 Task: Search one way flight ticket for 2 adults, 4 children and 1 infant on lap in business from Rhinelander: Rhinelander-oneida County Airport to Springfield: Abraham Lincoln Capital Airport on 5-2-2023. Choice of flights is Emirates. Number of bags: 2 carry on bags and 7 checked bags. Price is upto 83000. Outbound departure time preference is 23:30.
Action: Mouse moved to (308, 280)
Screenshot: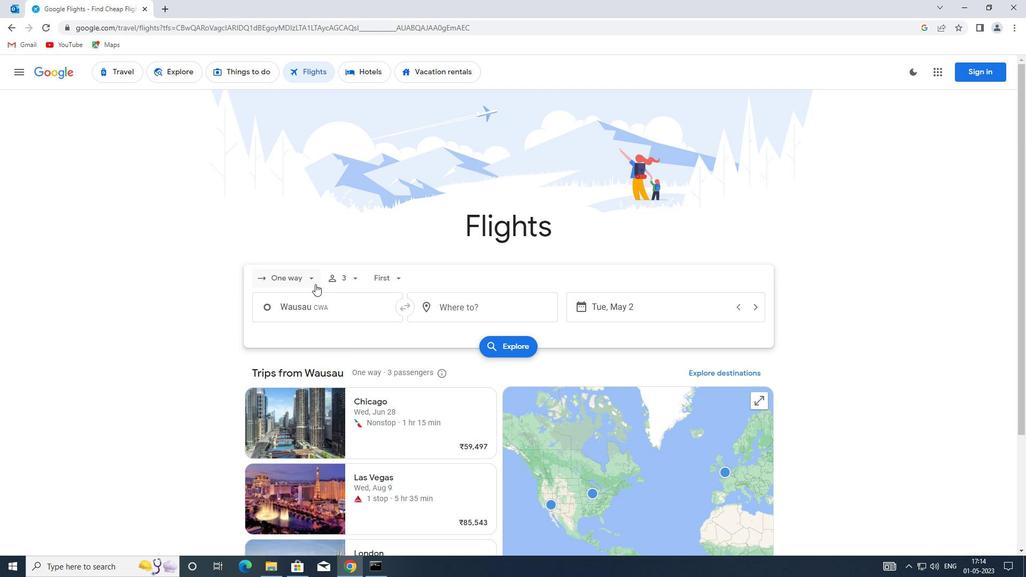 
Action: Mouse pressed left at (308, 280)
Screenshot: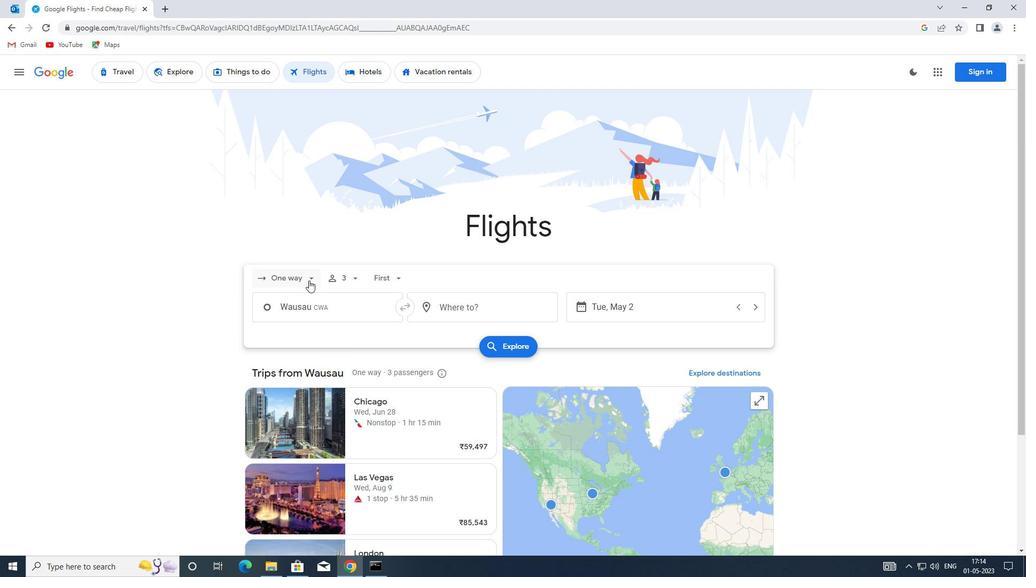 
Action: Mouse moved to (305, 325)
Screenshot: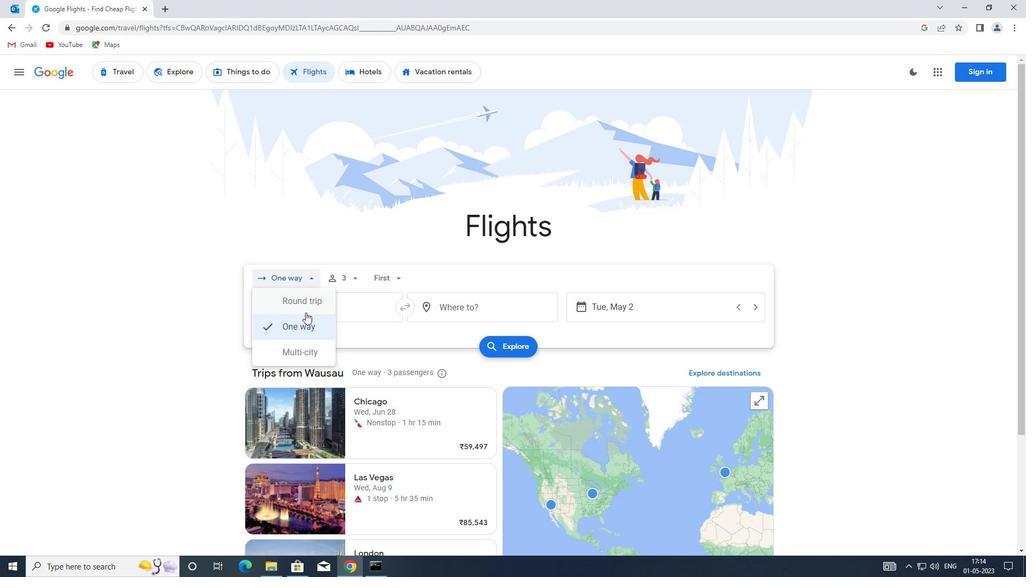 
Action: Mouse pressed left at (305, 325)
Screenshot: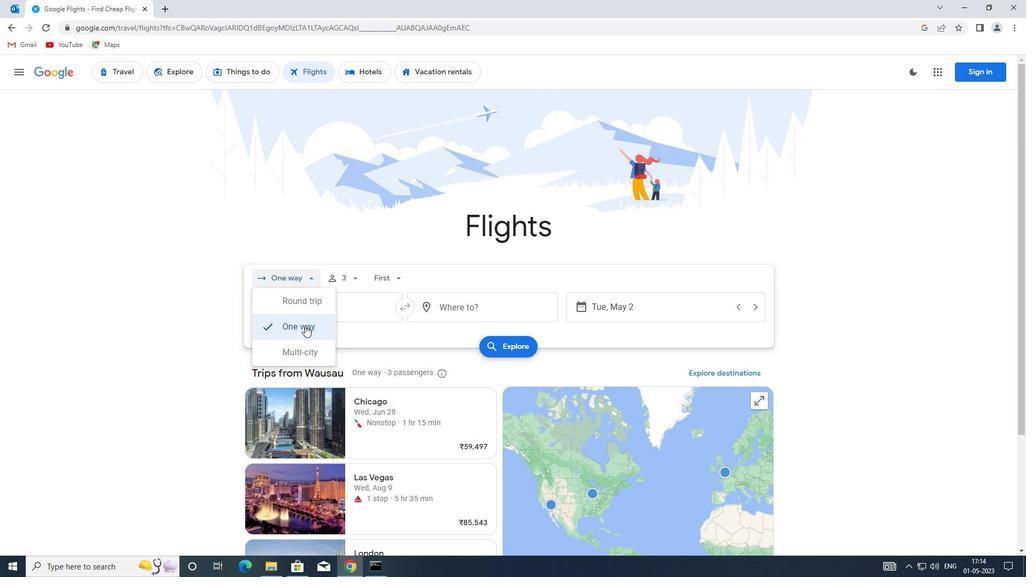 
Action: Mouse moved to (354, 280)
Screenshot: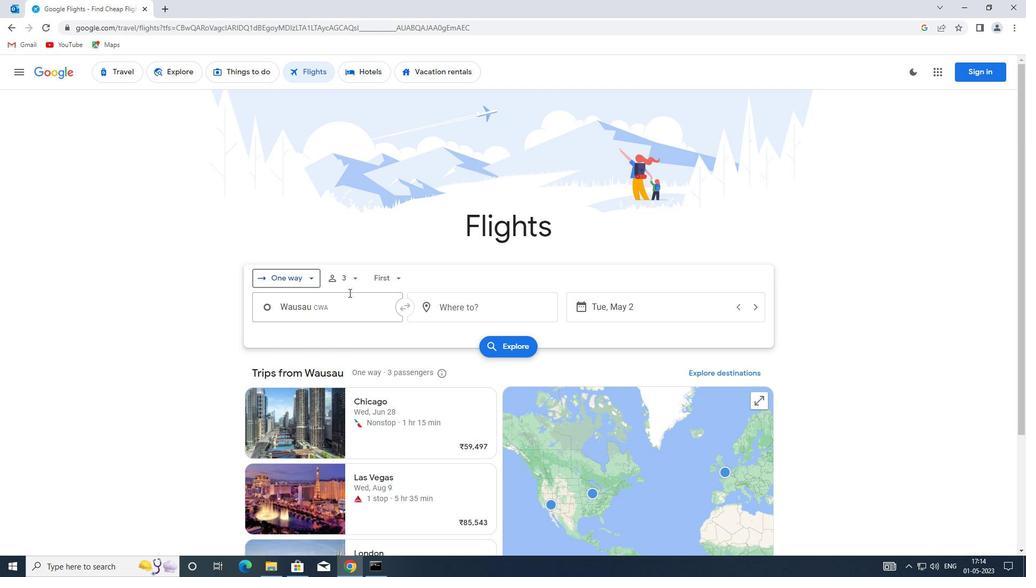 
Action: Mouse pressed left at (354, 280)
Screenshot: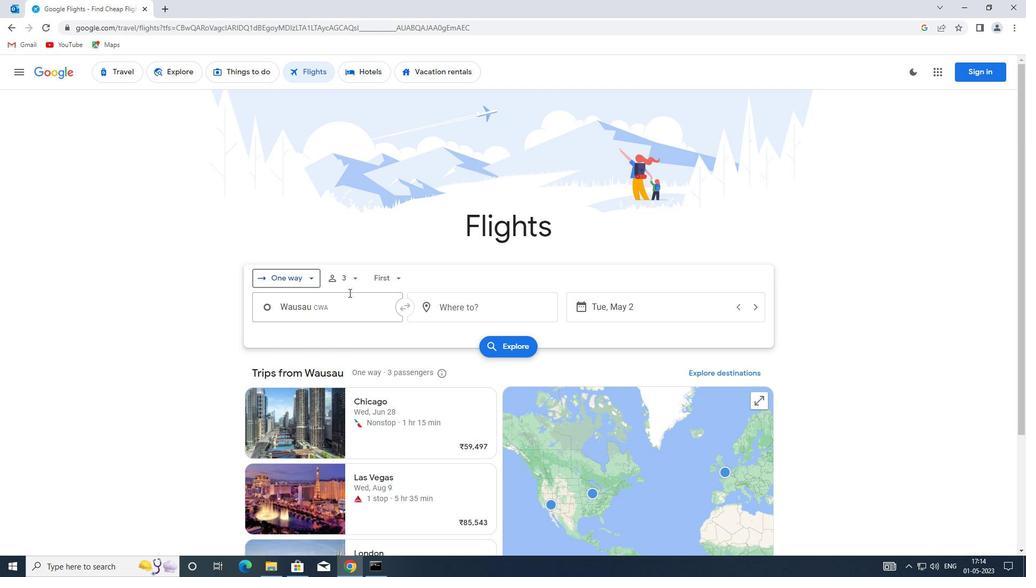 
Action: Mouse moved to (435, 308)
Screenshot: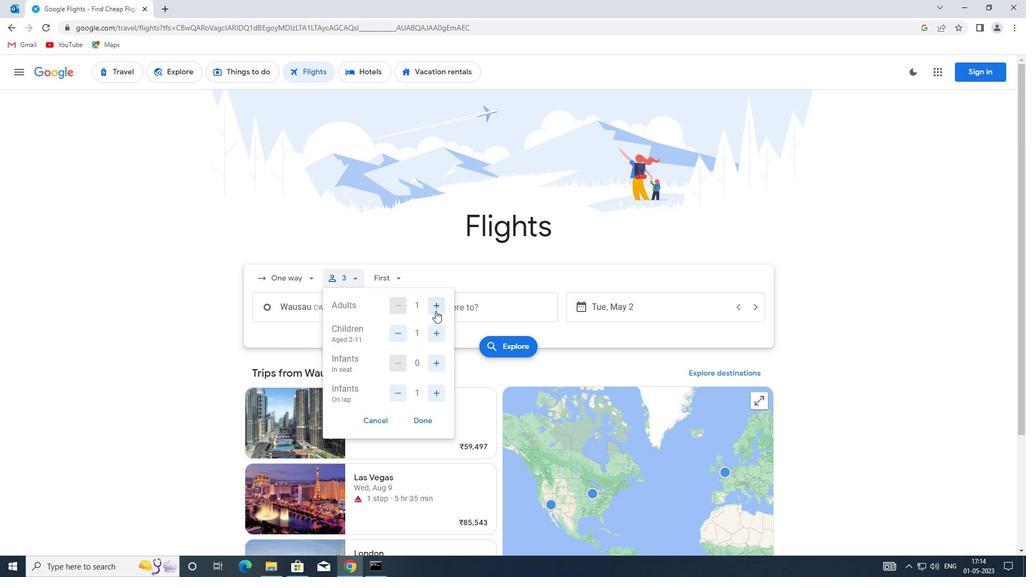 
Action: Mouse pressed left at (435, 308)
Screenshot: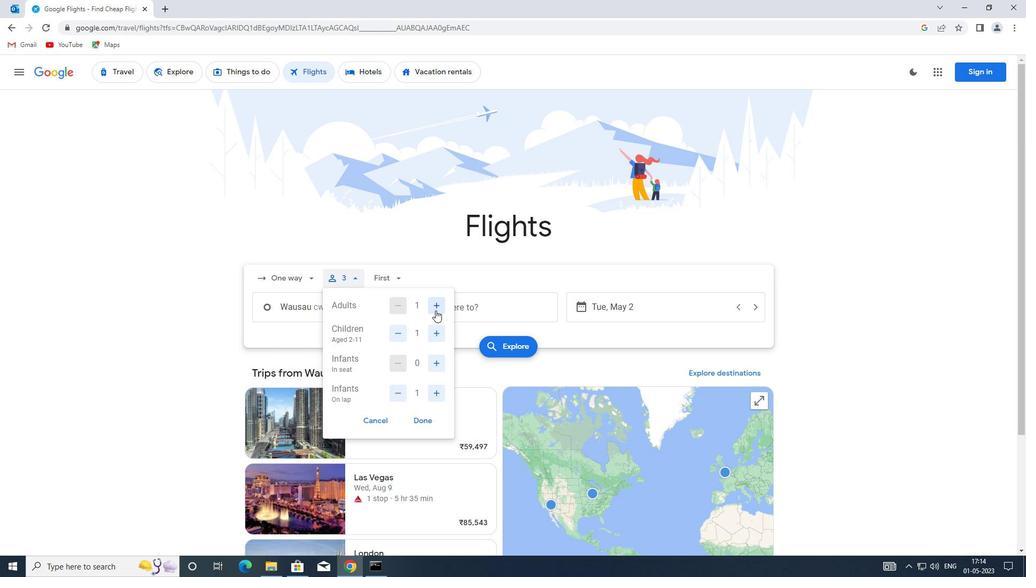 
Action: Mouse moved to (436, 333)
Screenshot: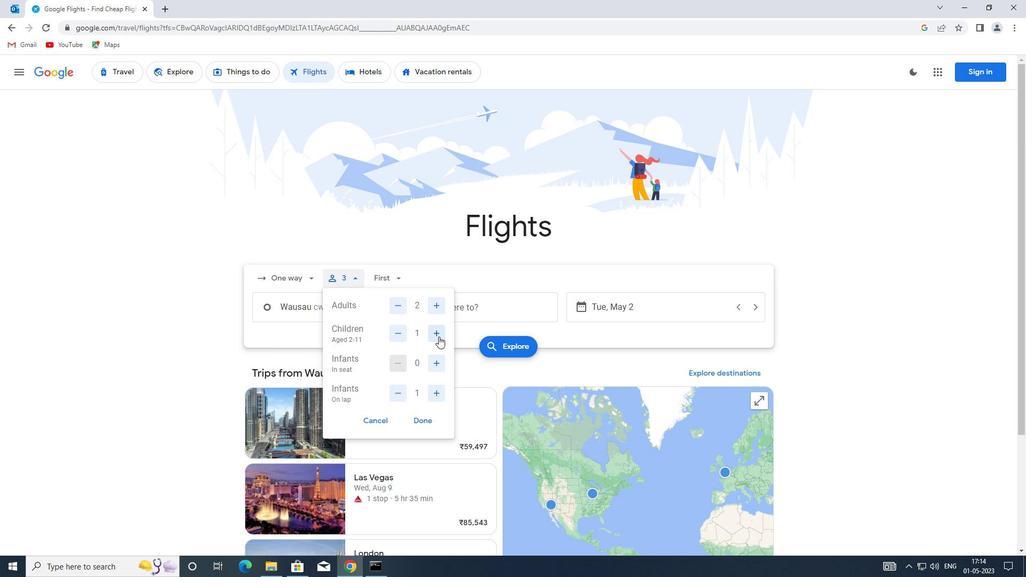
Action: Mouse pressed left at (436, 333)
Screenshot: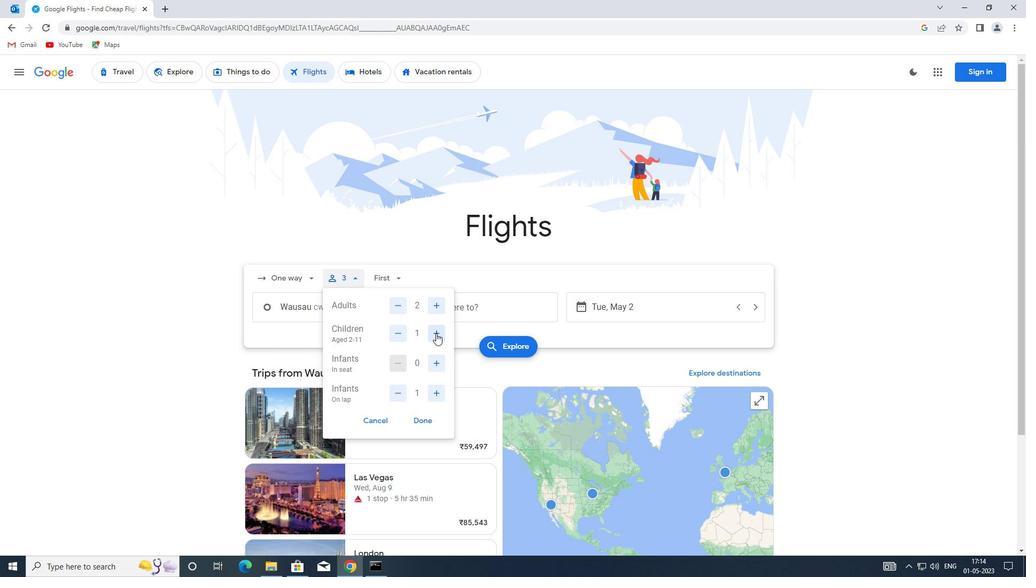 
Action: Mouse pressed left at (436, 333)
Screenshot: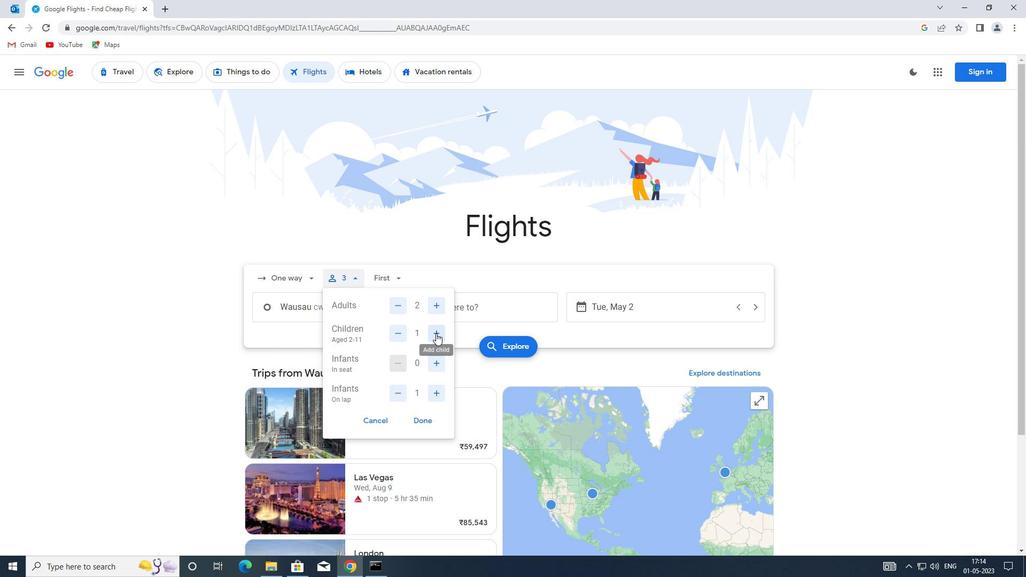 
Action: Mouse pressed left at (436, 333)
Screenshot: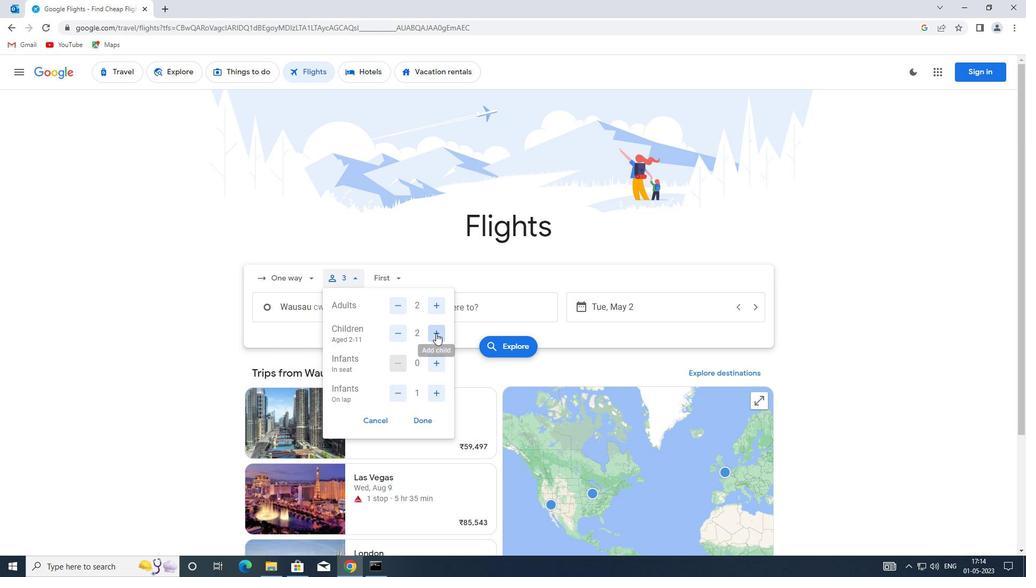 
Action: Mouse moved to (439, 394)
Screenshot: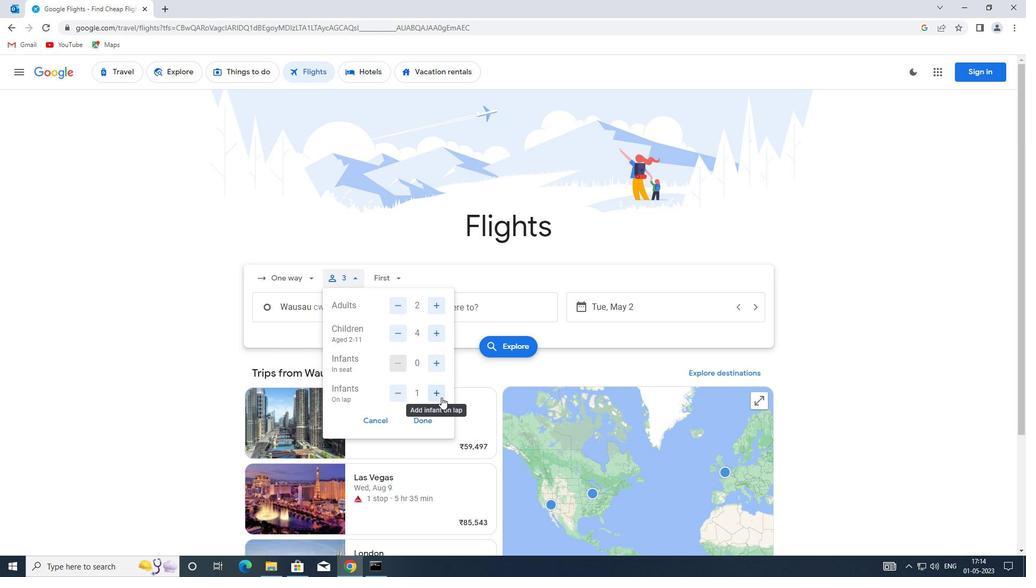 
Action: Mouse pressed left at (439, 394)
Screenshot: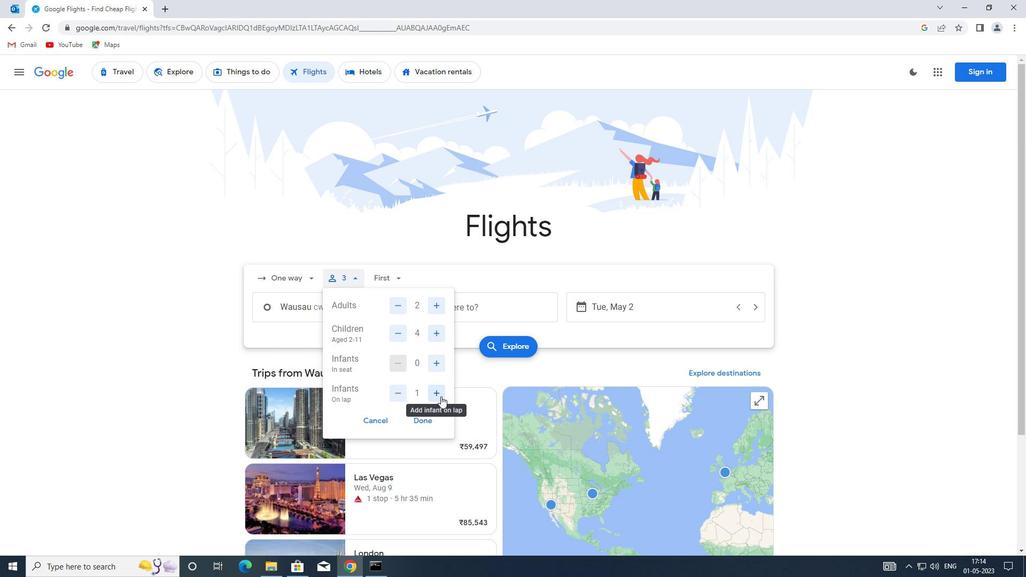 
Action: Mouse moved to (402, 393)
Screenshot: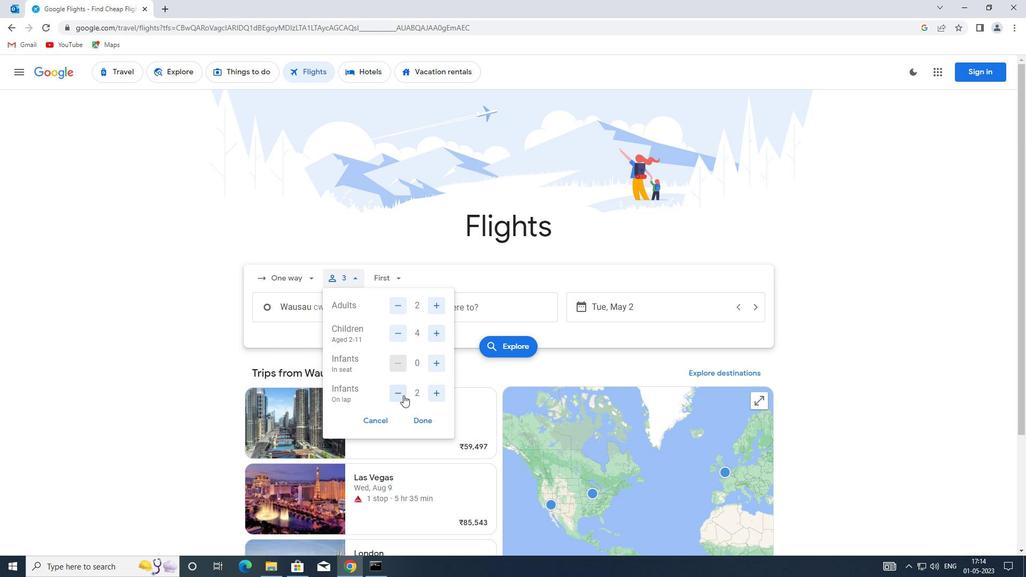 
Action: Mouse pressed left at (402, 393)
Screenshot: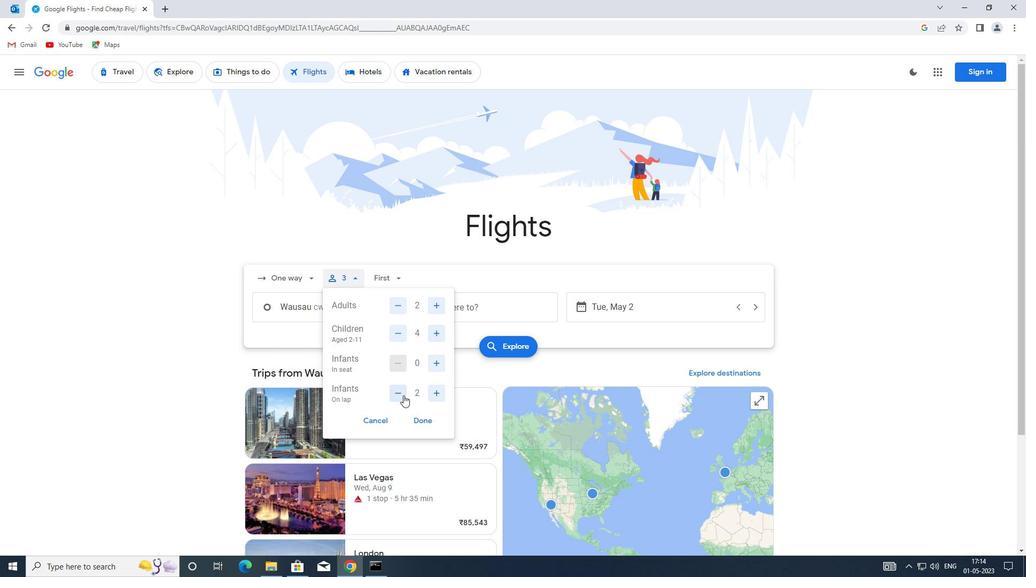 
Action: Mouse moved to (431, 418)
Screenshot: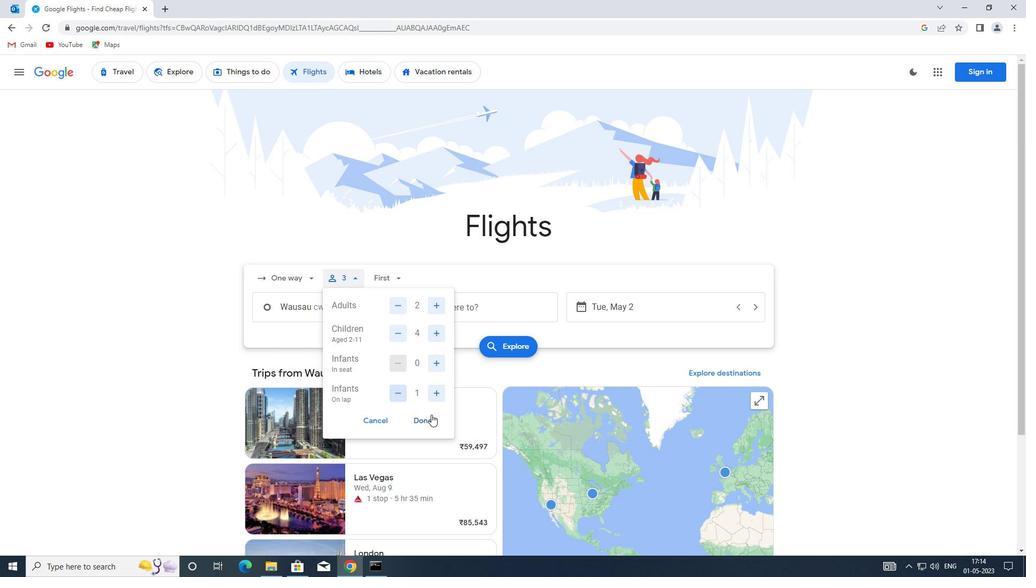 
Action: Mouse pressed left at (431, 418)
Screenshot: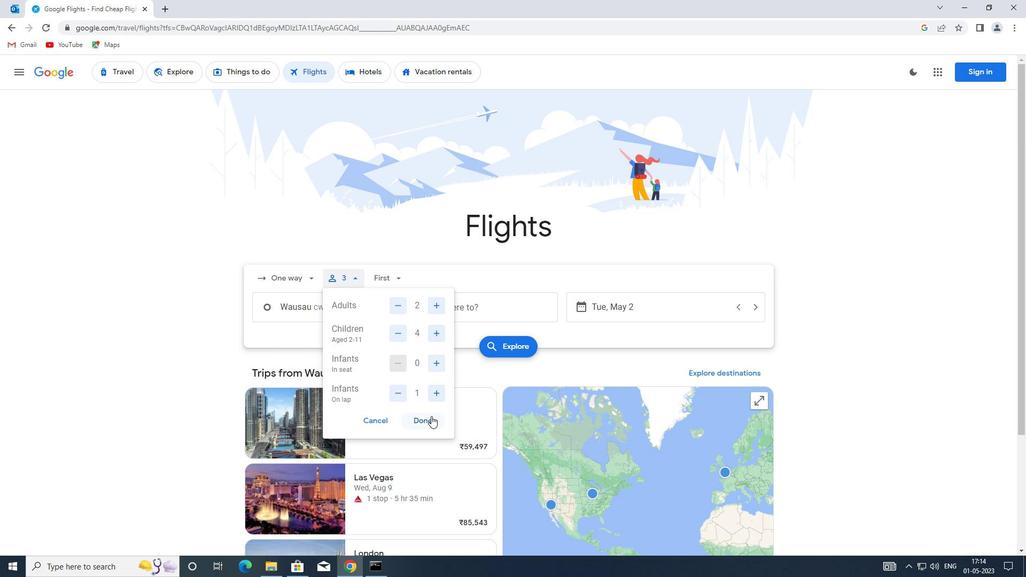 
Action: Mouse moved to (388, 283)
Screenshot: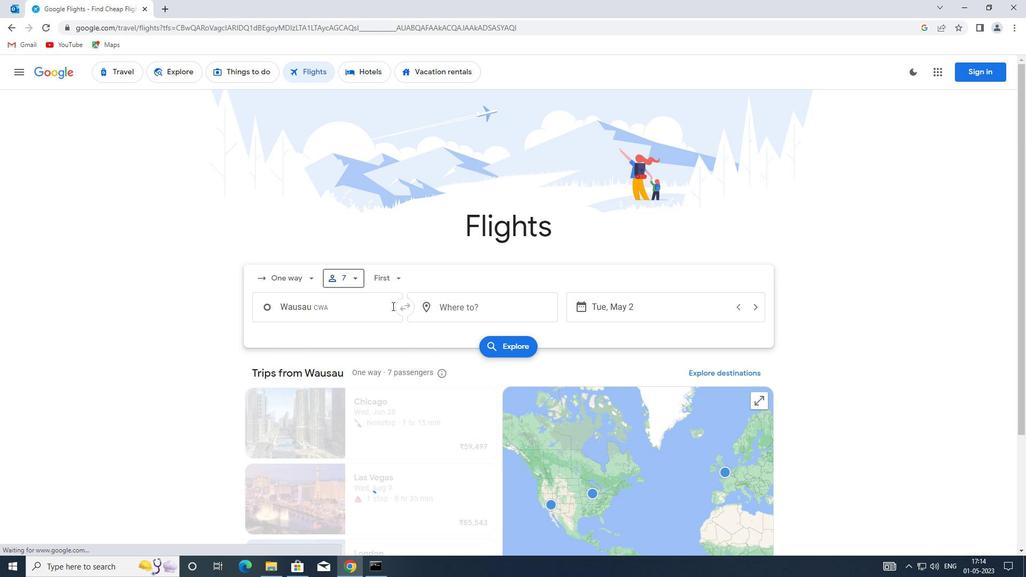 
Action: Mouse pressed left at (388, 283)
Screenshot: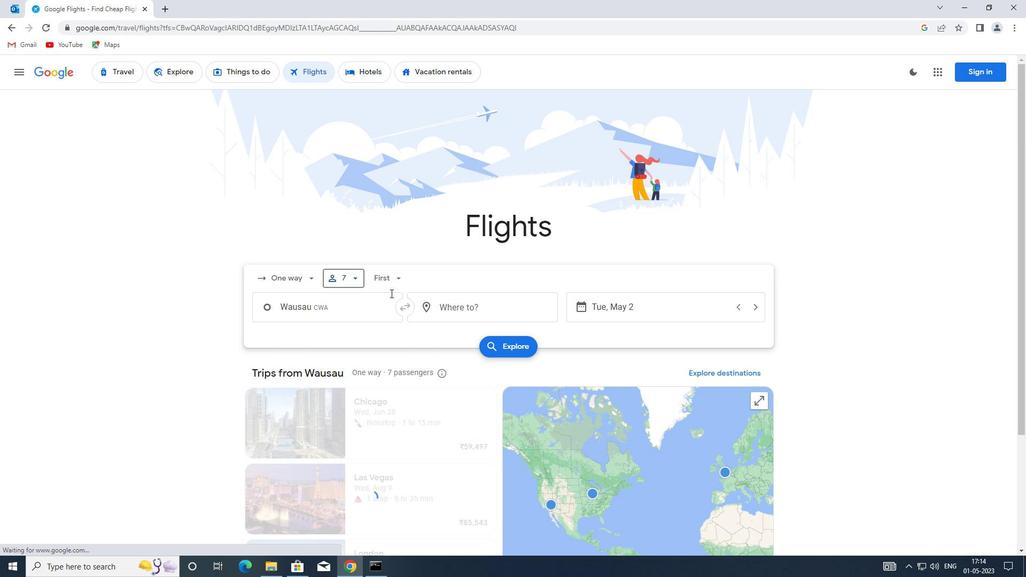 
Action: Mouse moved to (415, 347)
Screenshot: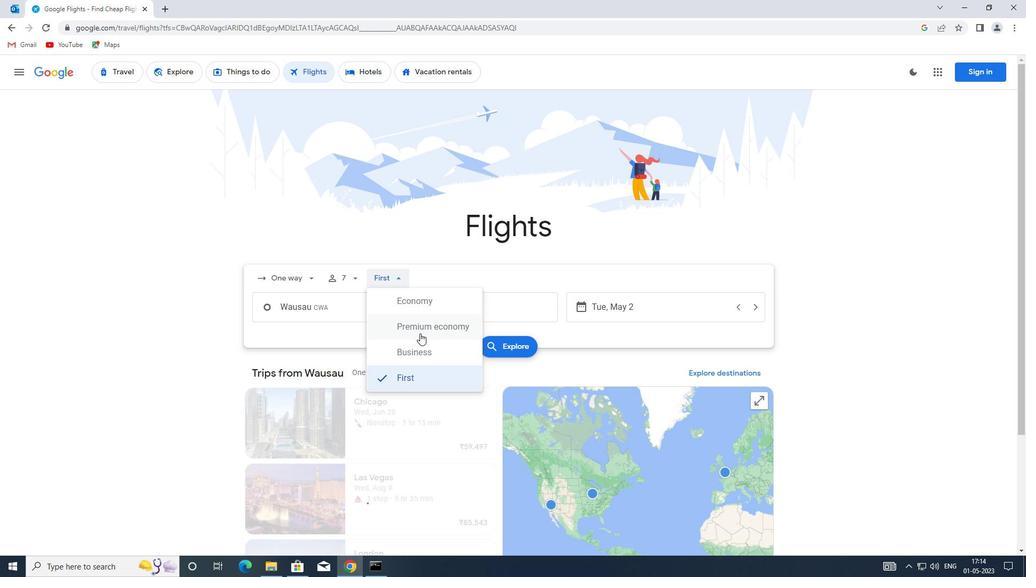 
Action: Mouse pressed left at (415, 347)
Screenshot: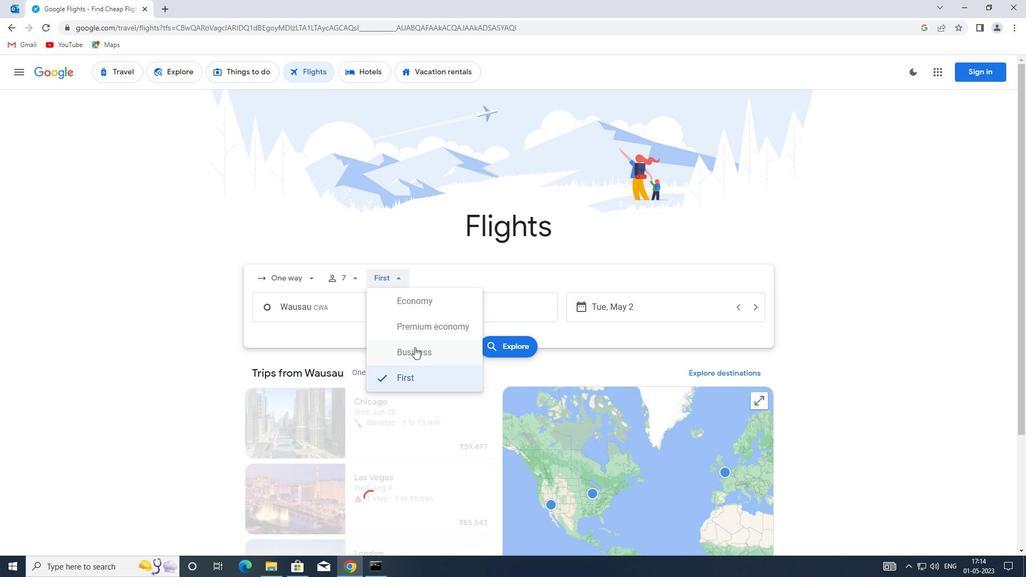 
Action: Mouse moved to (305, 303)
Screenshot: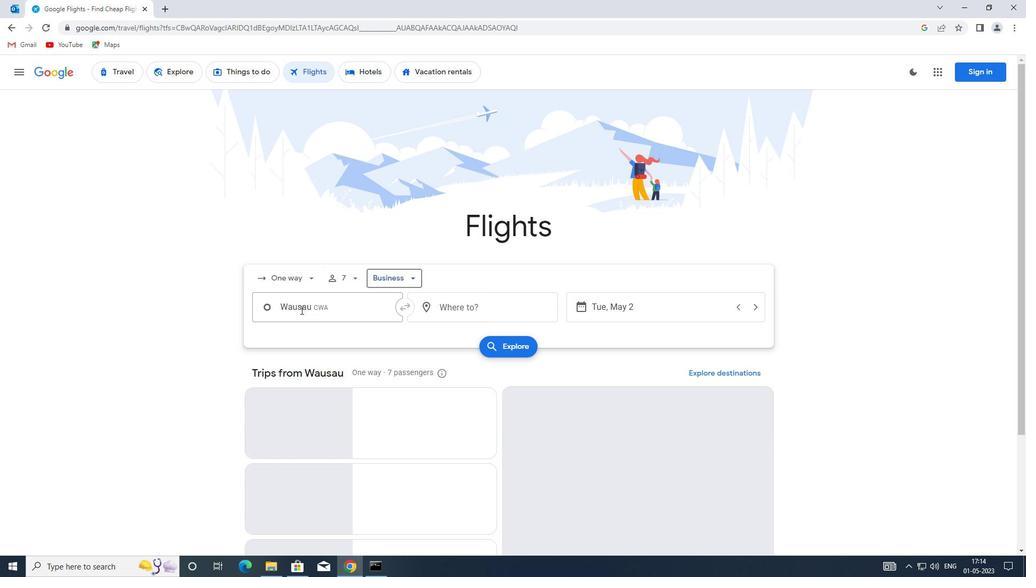 
Action: Mouse pressed left at (305, 303)
Screenshot: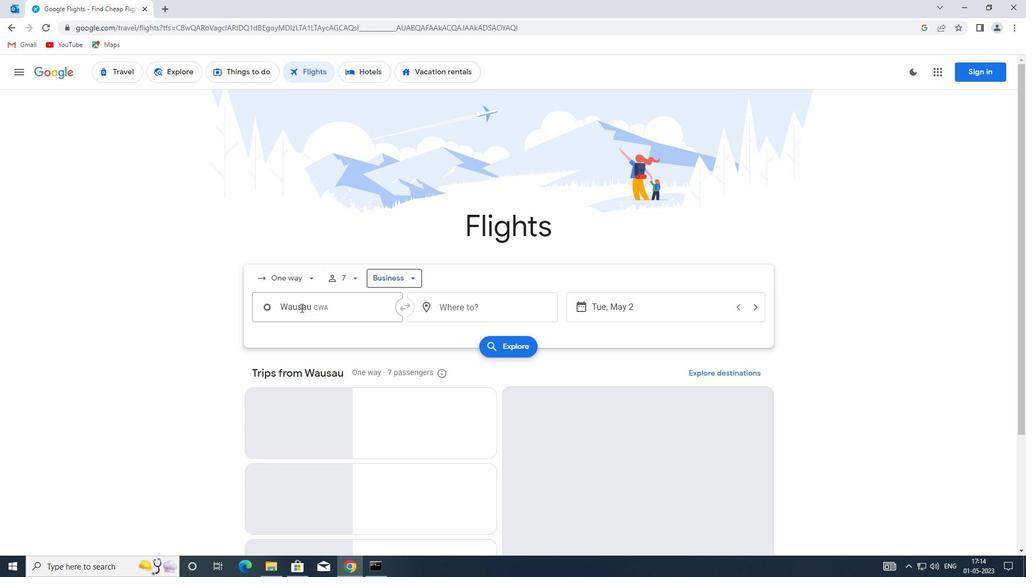 
Action: Key pressed rhi
Screenshot: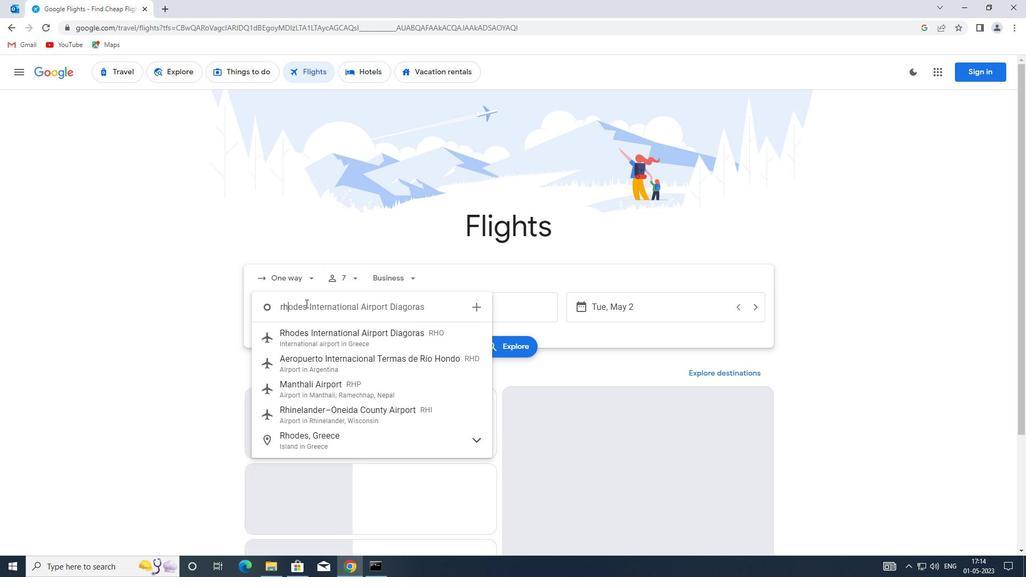 
Action: Mouse moved to (366, 336)
Screenshot: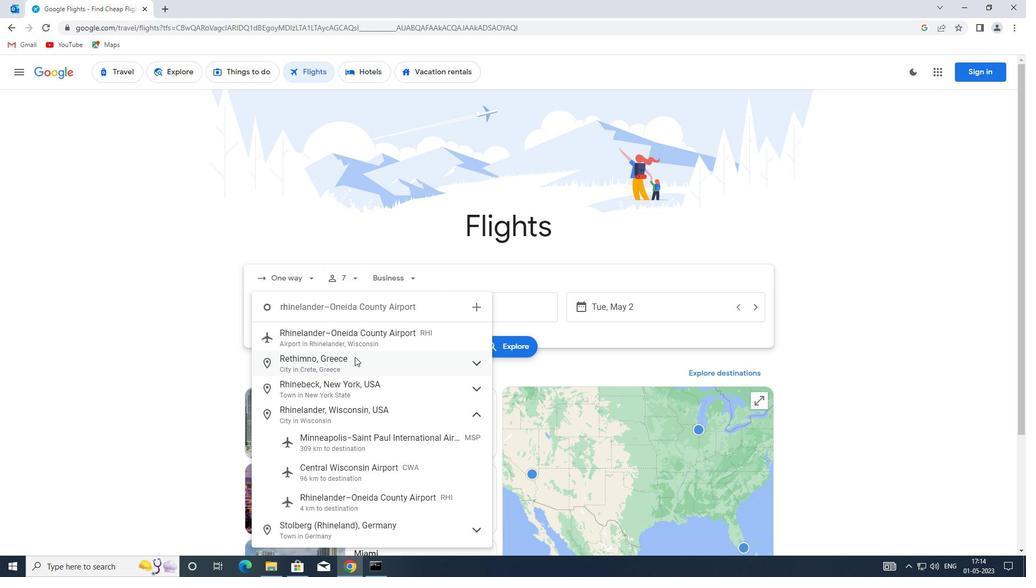 
Action: Mouse pressed left at (366, 336)
Screenshot: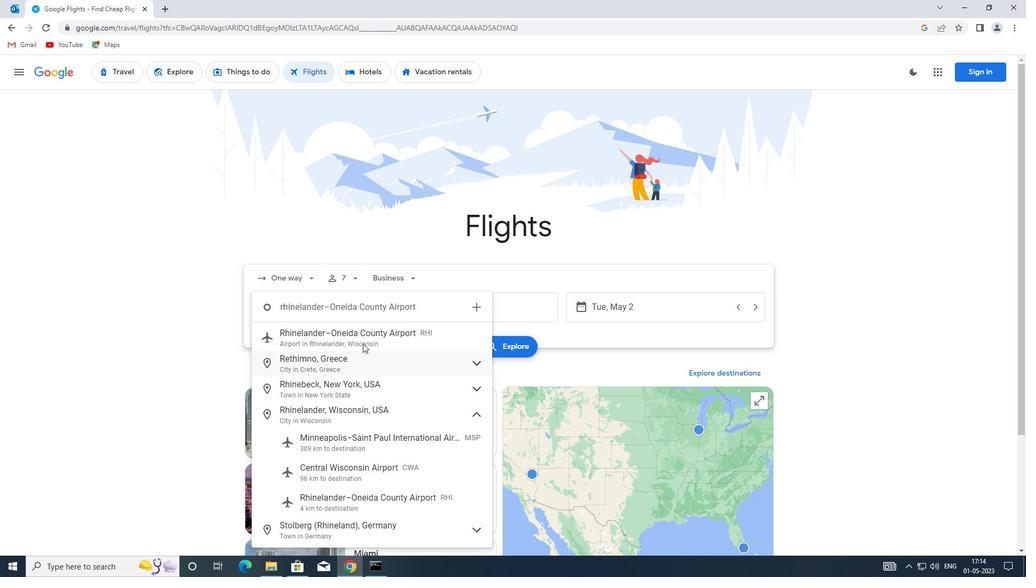 
Action: Mouse moved to (457, 304)
Screenshot: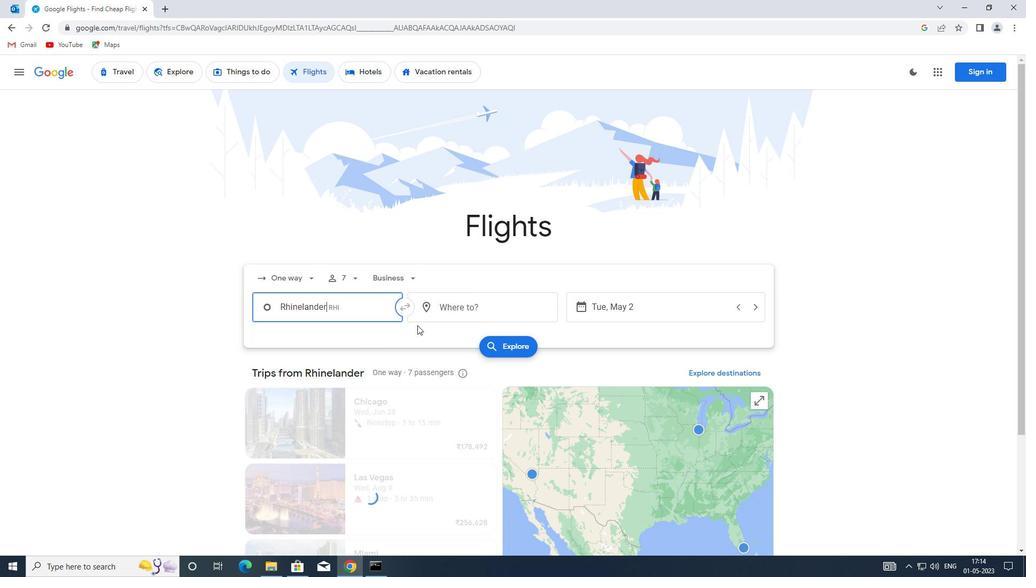 
Action: Mouse pressed left at (457, 304)
Screenshot: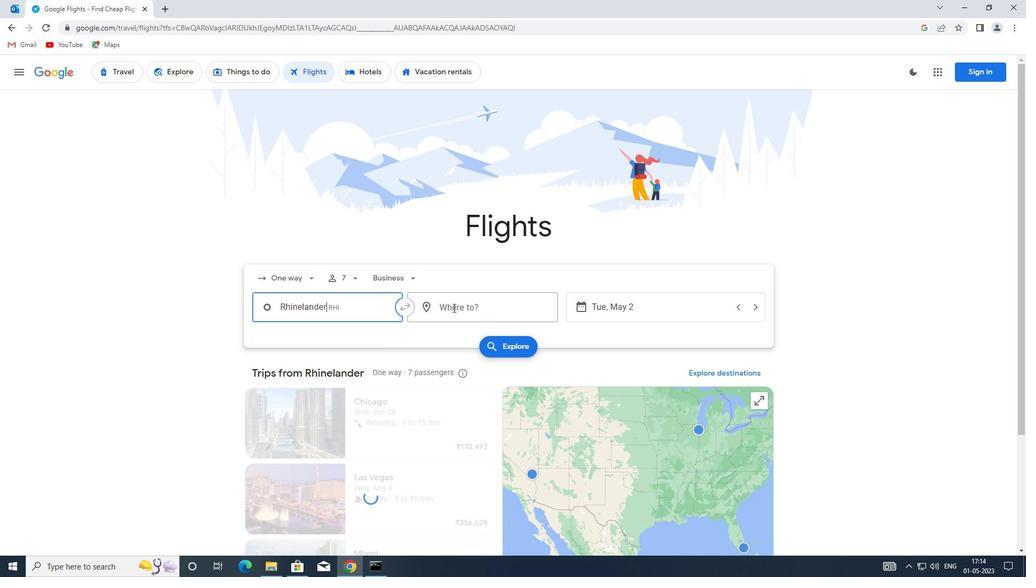 
Action: Mouse moved to (458, 304)
Screenshot: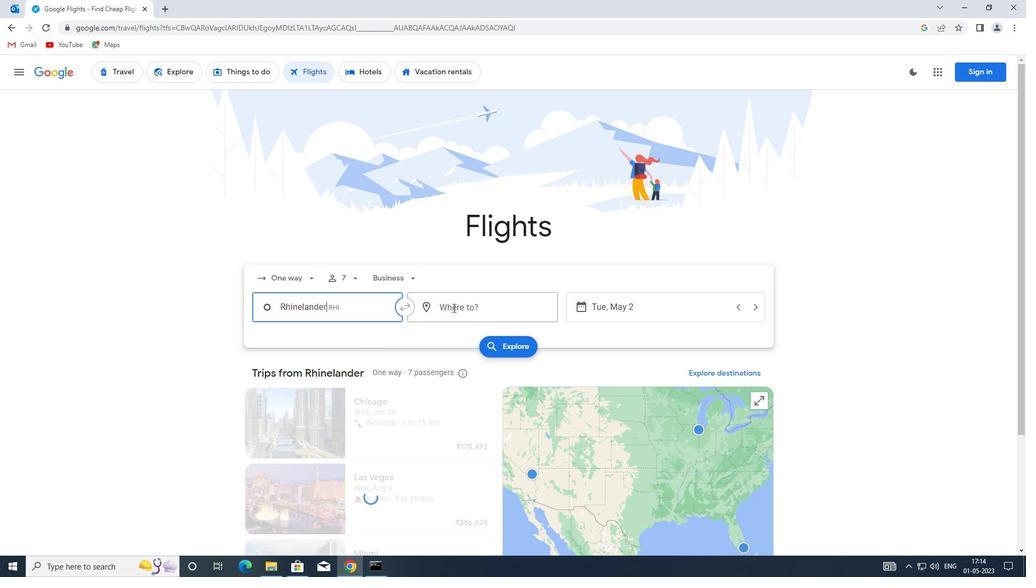 
Action: Key pressed spi
Screenshot: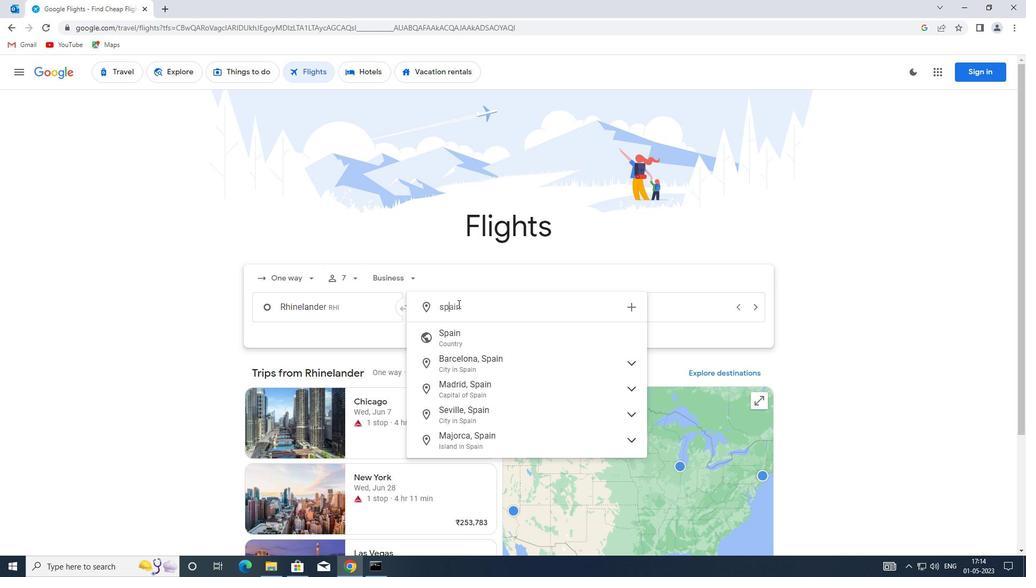 
Action: Mouse moved to (502, 336)
Screenshot: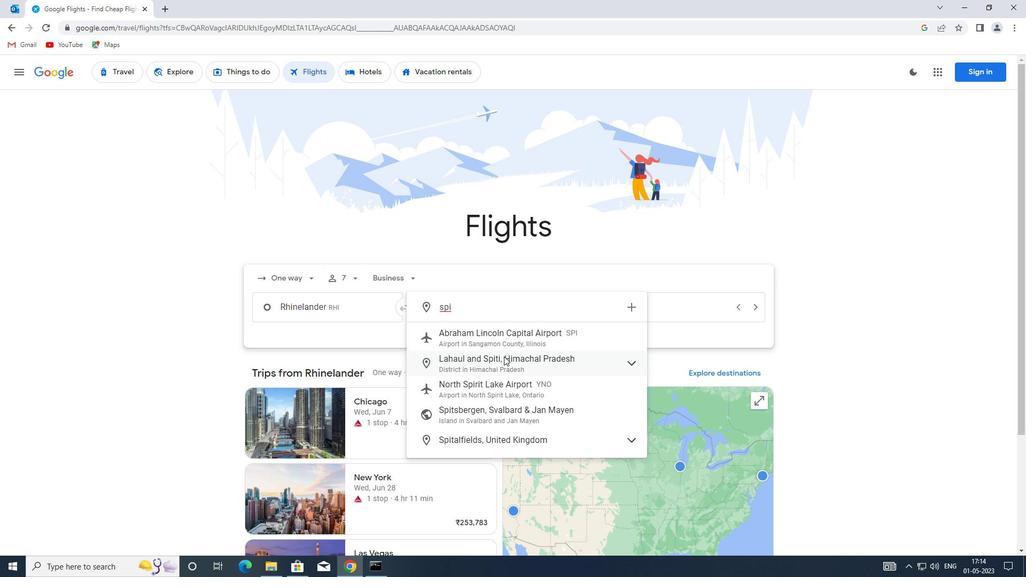 
Action: Mouse pressed left at (502, 336)
Screenshot: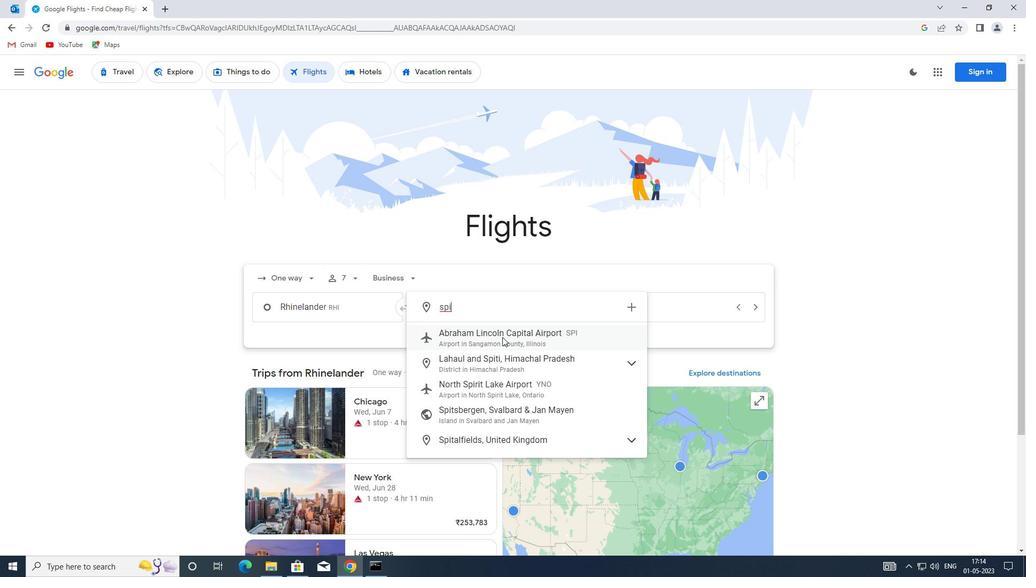 
Action: Mouse moved to (595, 301)
Screenshot: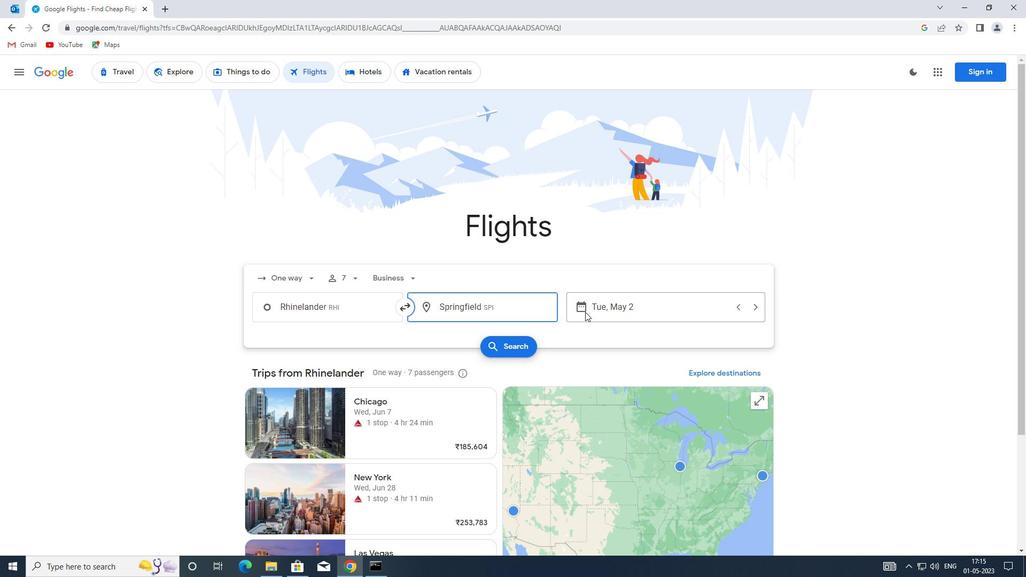 
Action: Mouse pressed left at (595, 301)
Screenshot: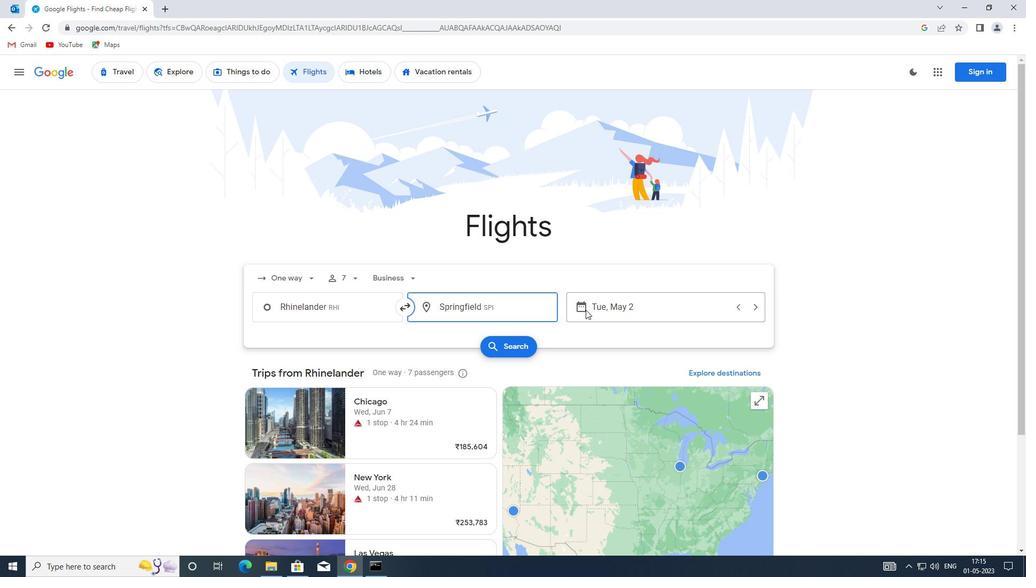 
Action: Mouse moved to (443, 356)
Screenshot: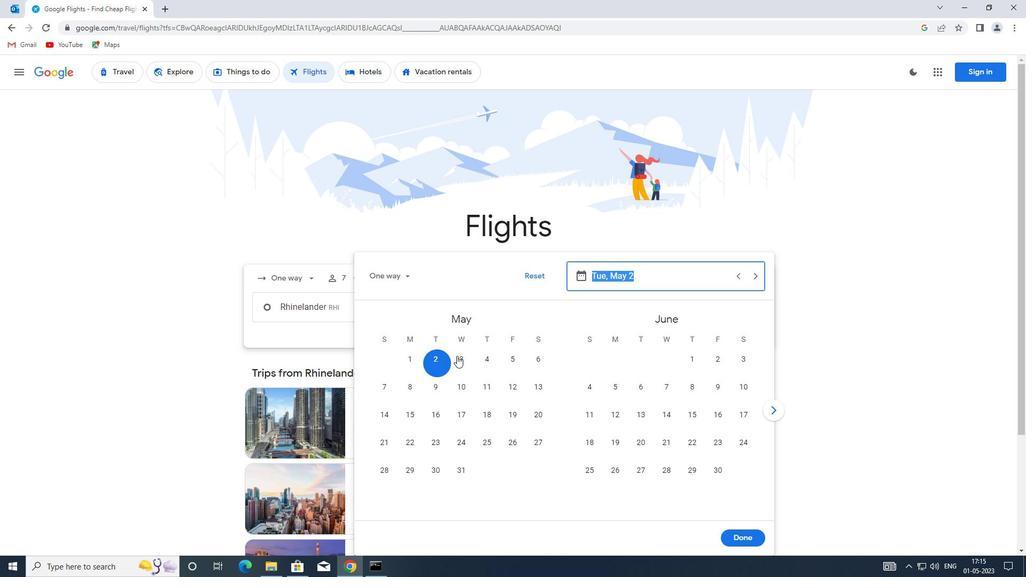 
Action: Mouse pressed left at (443, 356)
Screenshot: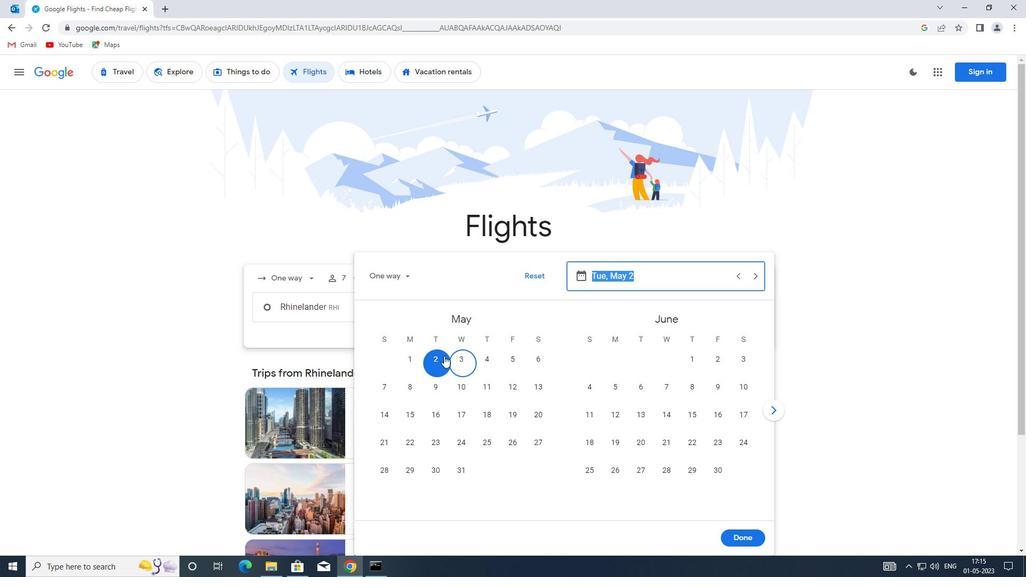 
Action: Mouse moved to (741, 536)
Screenshot: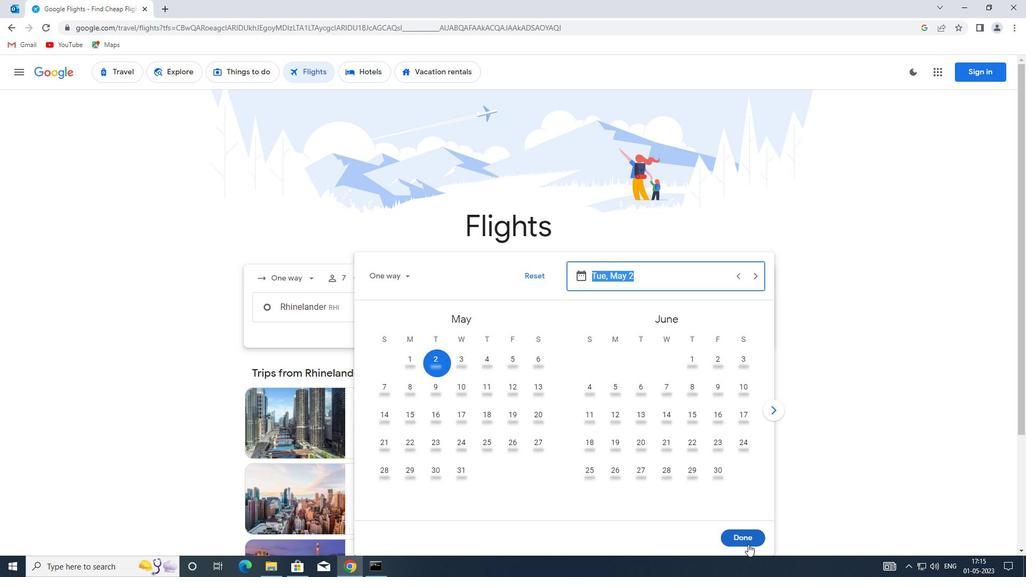 
Action: Mouse pressed left at (741, 536)
Screenshot: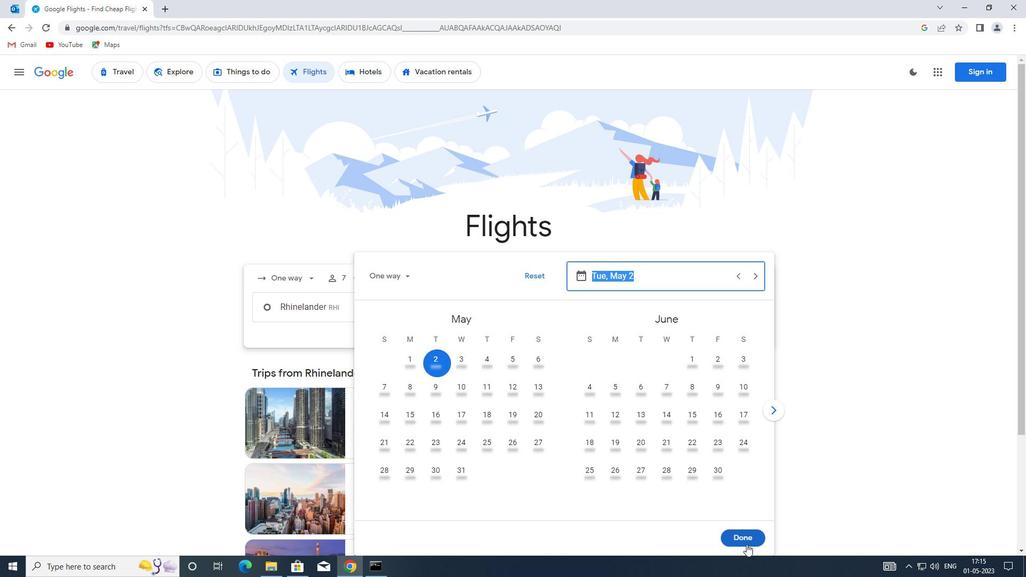 
Action: Mouse moved to (496, 340)
Screenshot: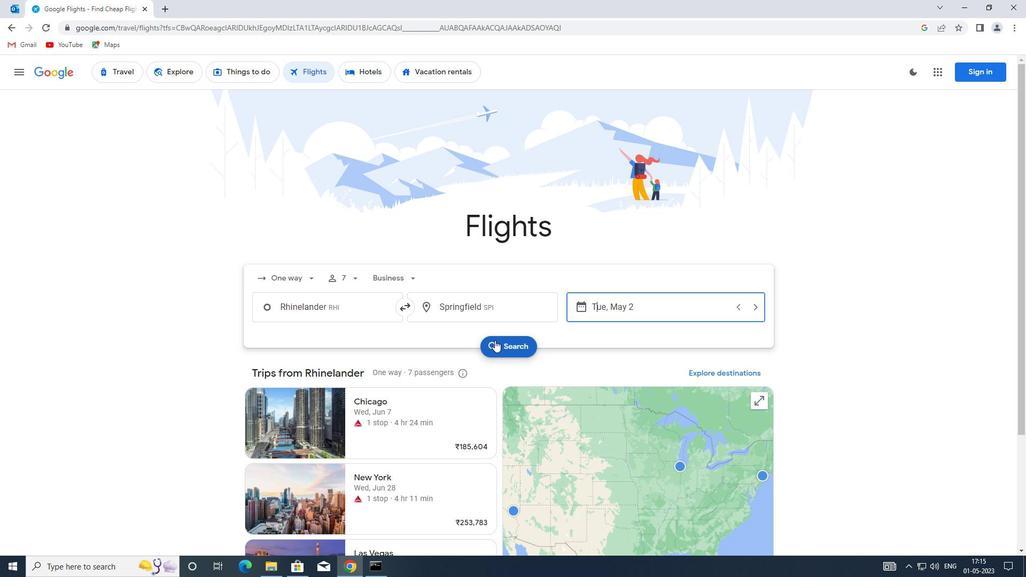 
Action: Mouse pressed left at (496, 340)
Screenshot: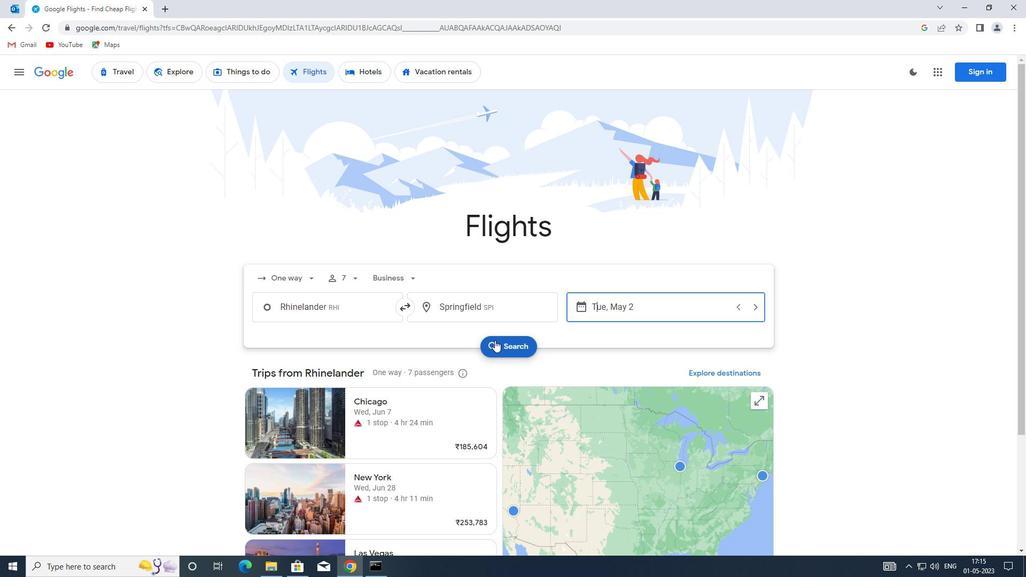 
Action: Mouse moved to (269, 172)
Screenshot: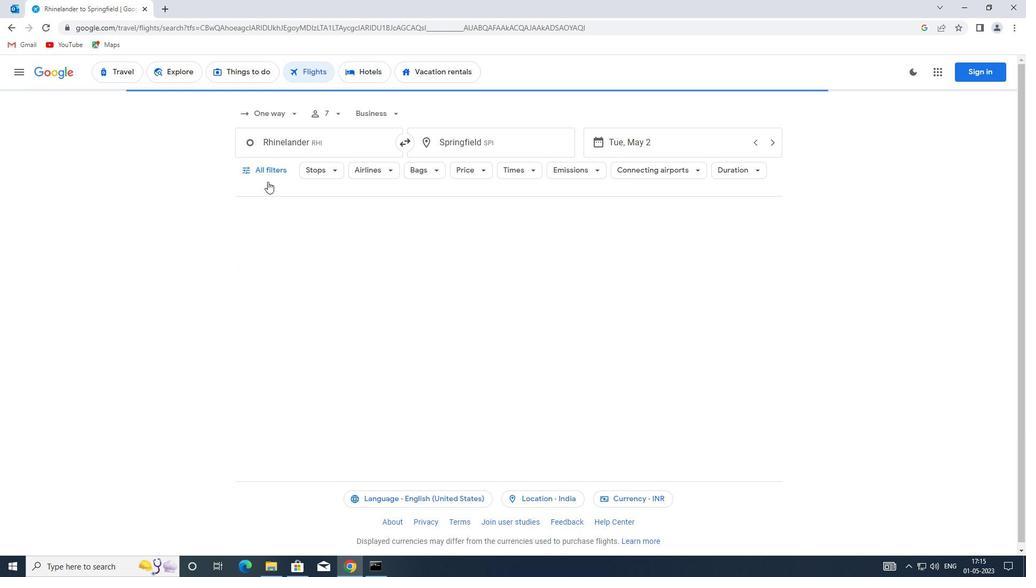 
Action: Mouse pressed left at (269, 172)
Screenshot: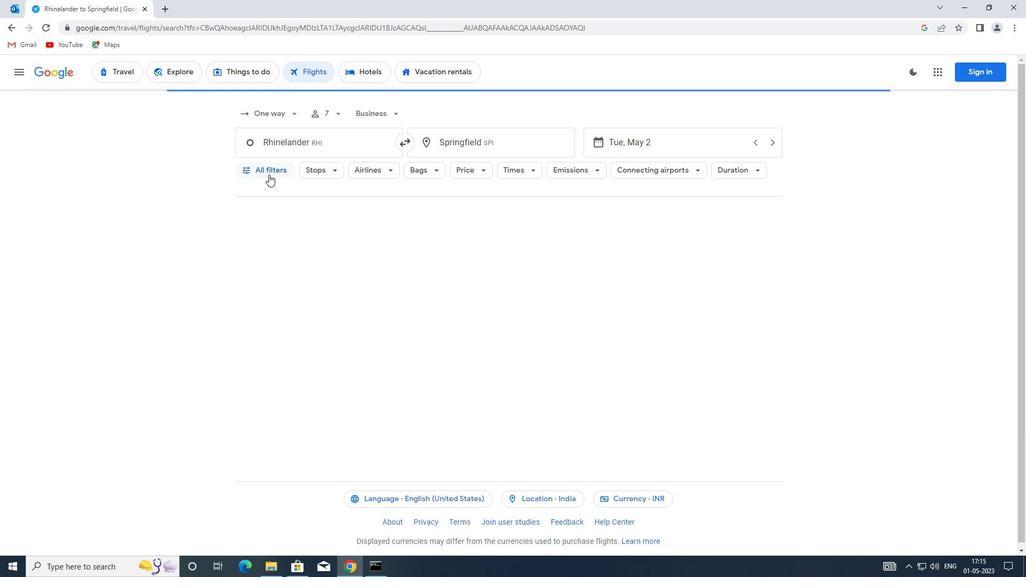 
Action: Mouse moved to (289, 338)
Screenshot: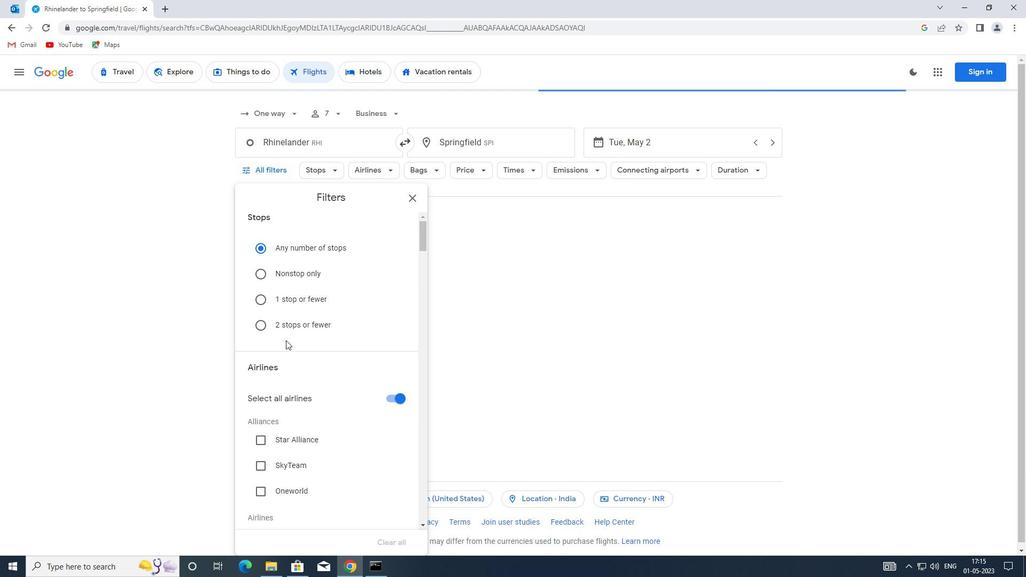 
Action: Mouse scrolled (289, 338) with delta (0, 0)
Screenshot: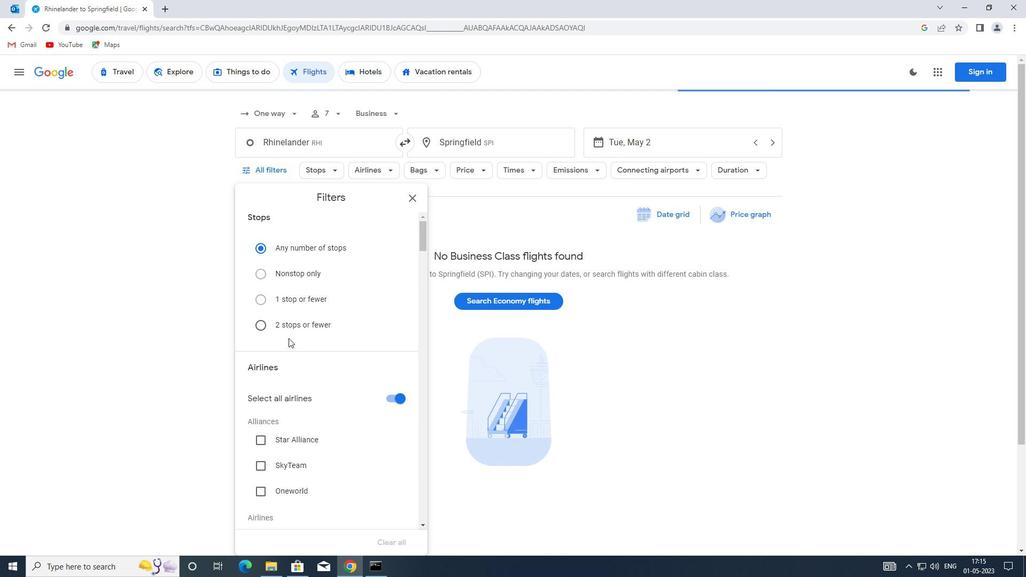 
Action: Mouse moved to (293, 340)
Screenshot: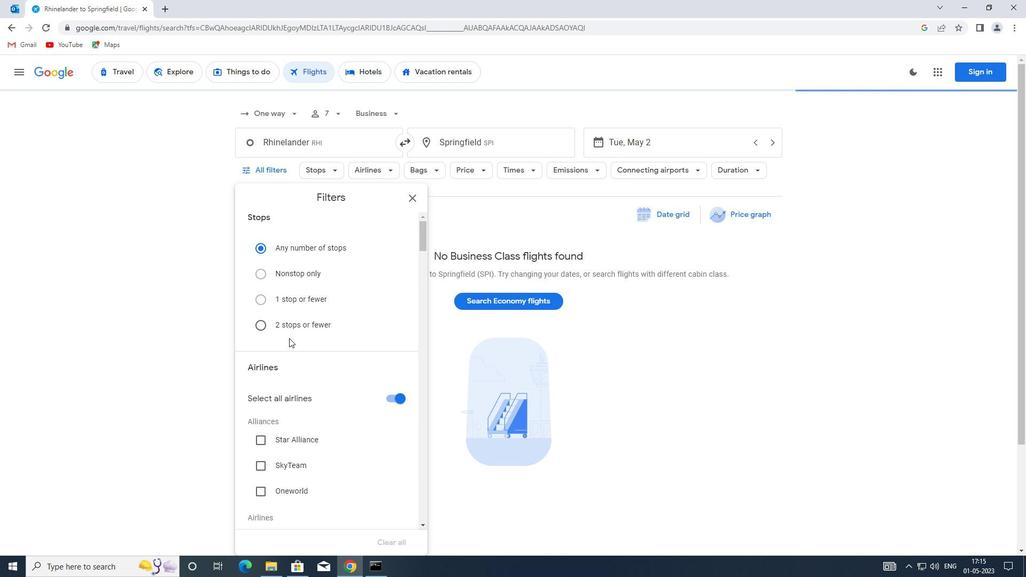 
Action: Mouse scrolled (293, 339) with delta (0, 0)
Screenshot: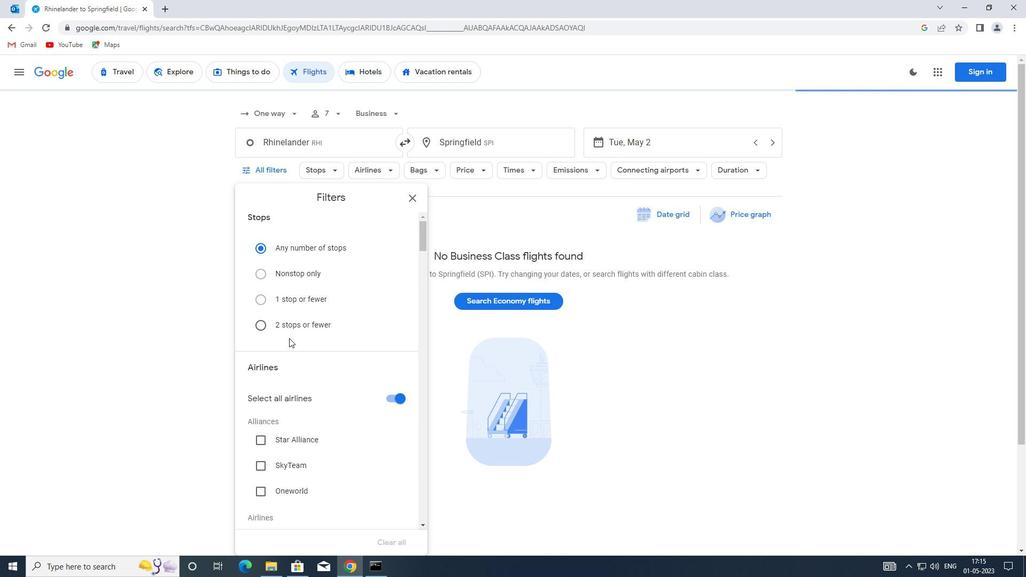
Action: Mouse moved to (395, 289)
Screenshot: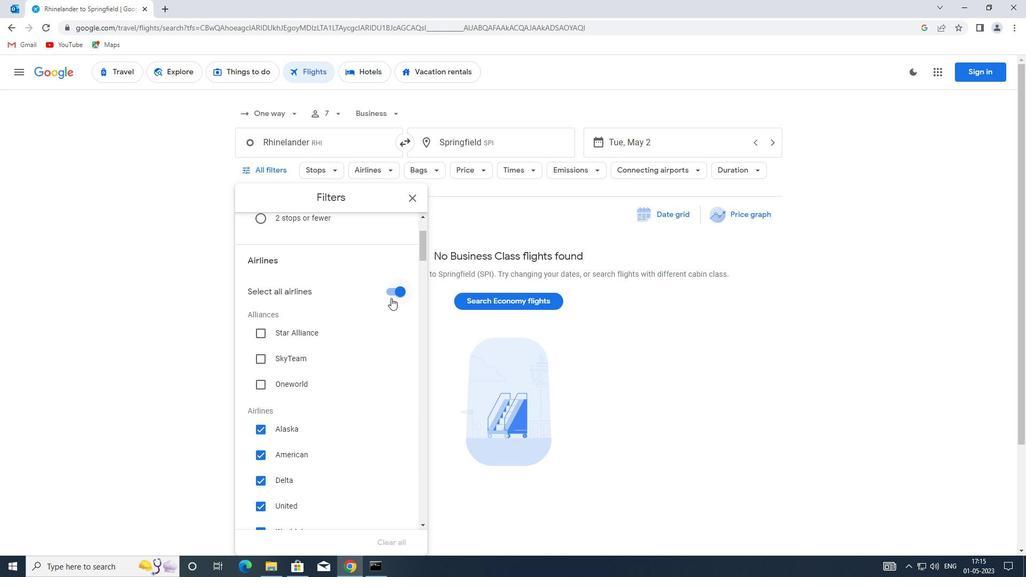 
Action: Mouse pressed left at (395, 289)
Screenshot: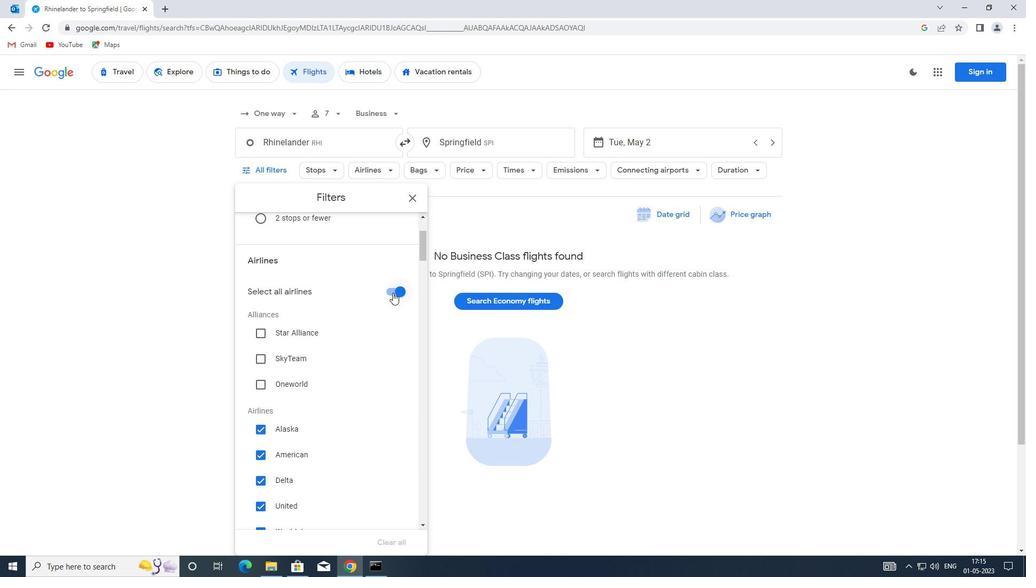
Action: Mouse moved to (284, 385)
Screenshot: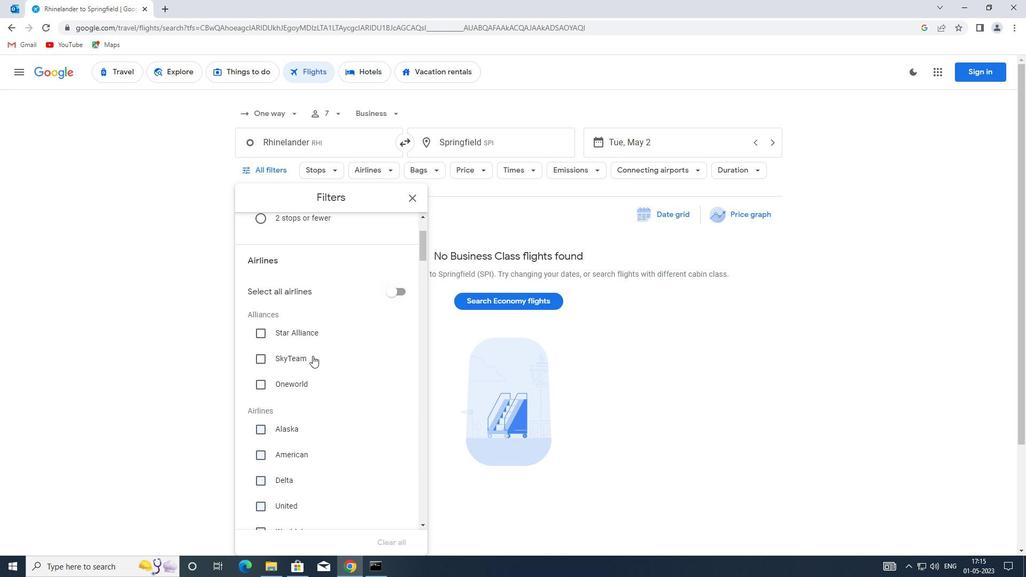 
Action: Mouse scrolled (284, 384) with delta (0, 0)
Screenshot: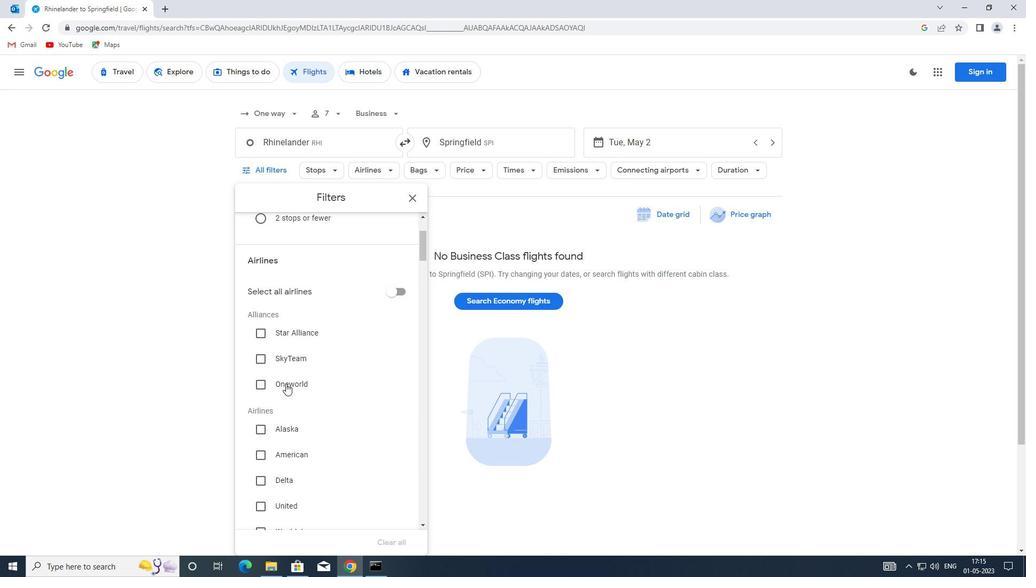 
Action: Mouse moved to (296, 389)
Screenshot: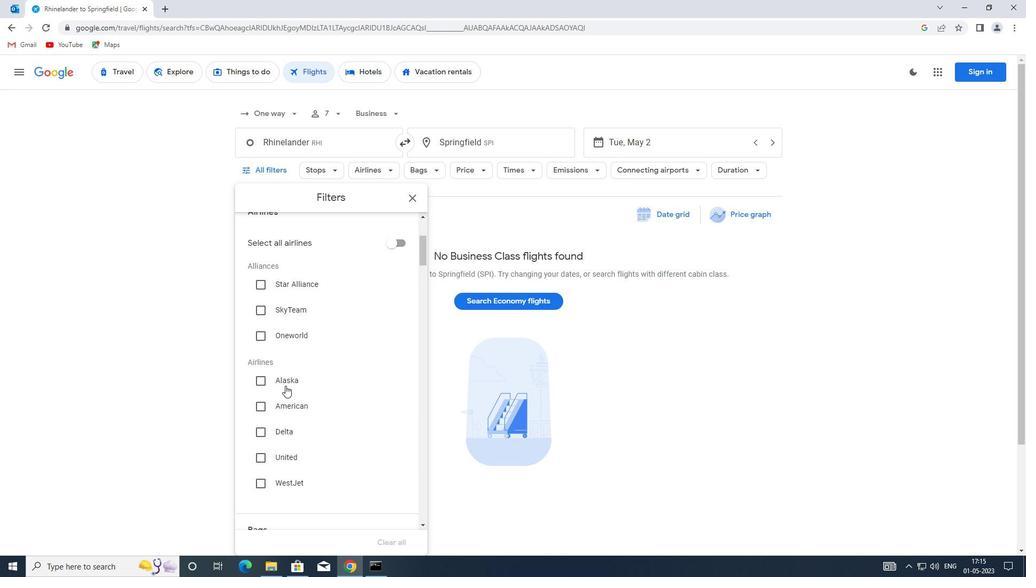 
Action: Mouse scrolled (296, 389) with delta (0, 0)
Screenshot: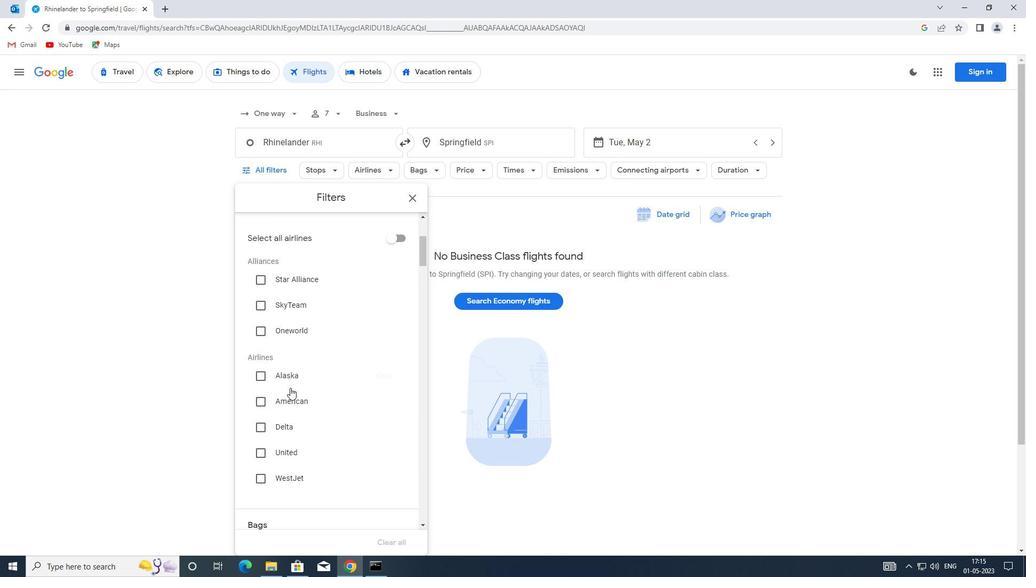 
Action: Mouse moved to (309, 357)
Screenshot: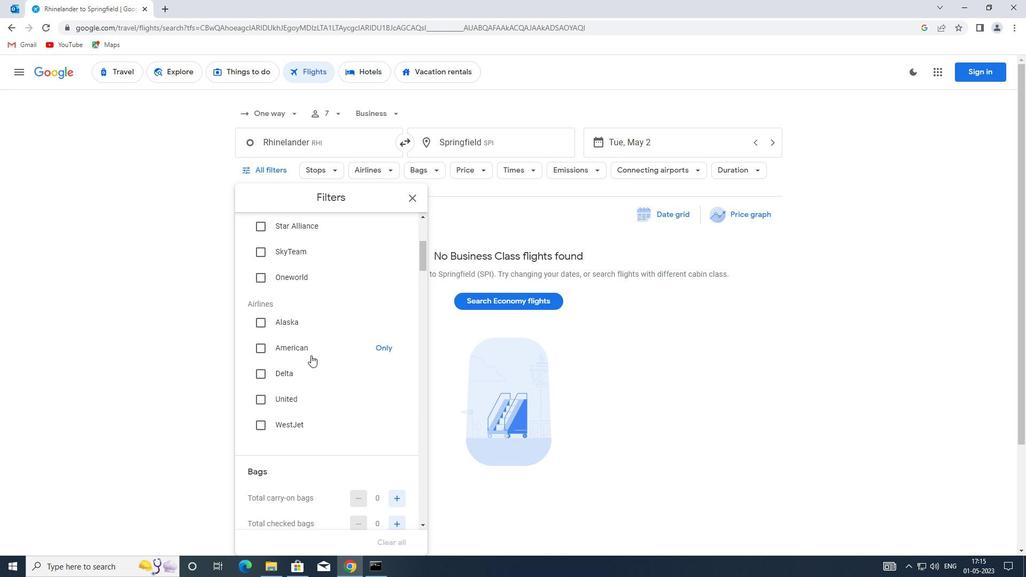 
Action: Mouse scrolled (309, 357) with delta (0, 0)
Screenshot: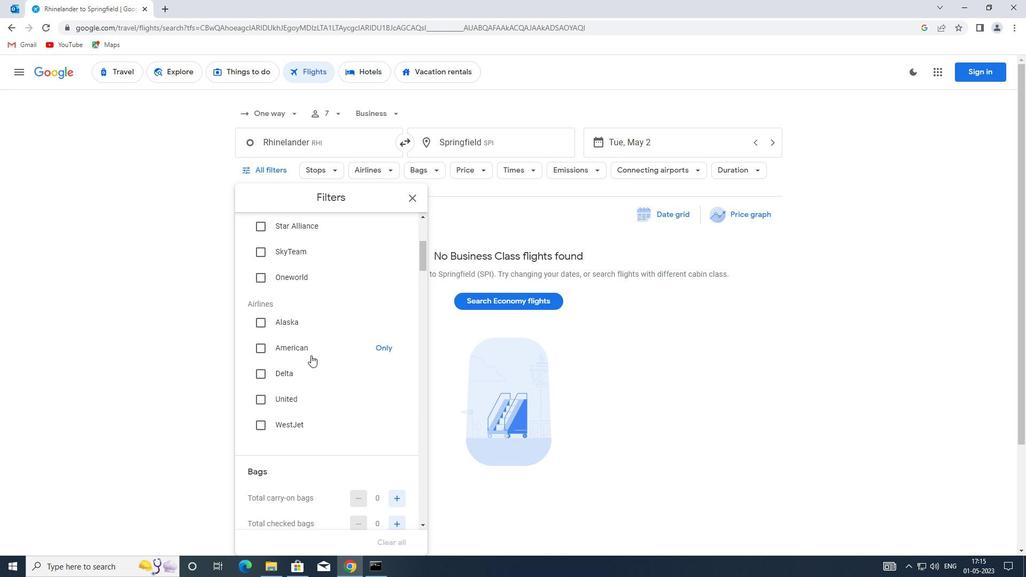
Action: Mouse moved to (308, 359)
Screenshot: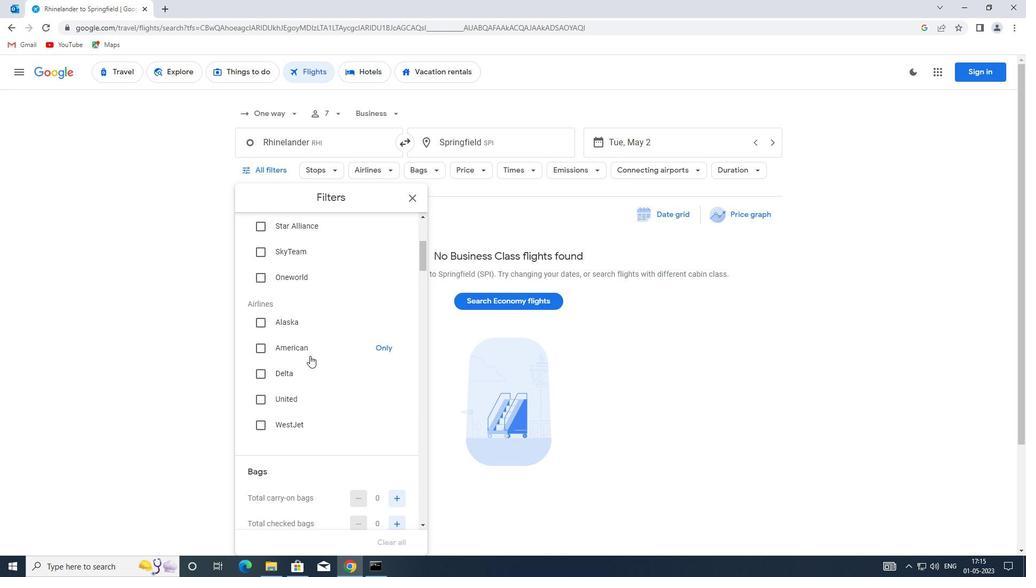 
Action: Mouse scrolled (308, 359) with delta (0, 0)
Screenshot: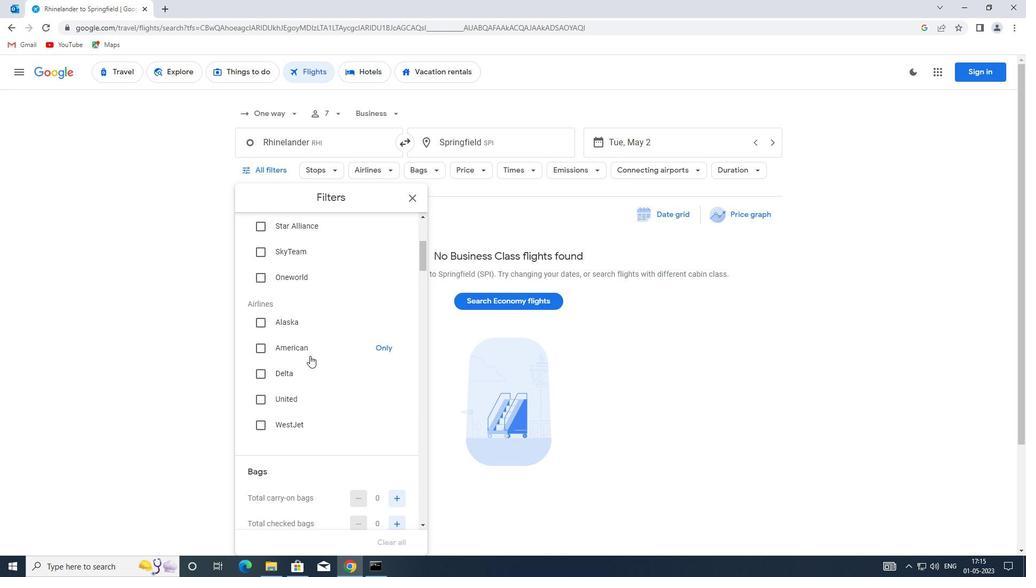
Action: Mouse moved to (397, 392)
Screenshot: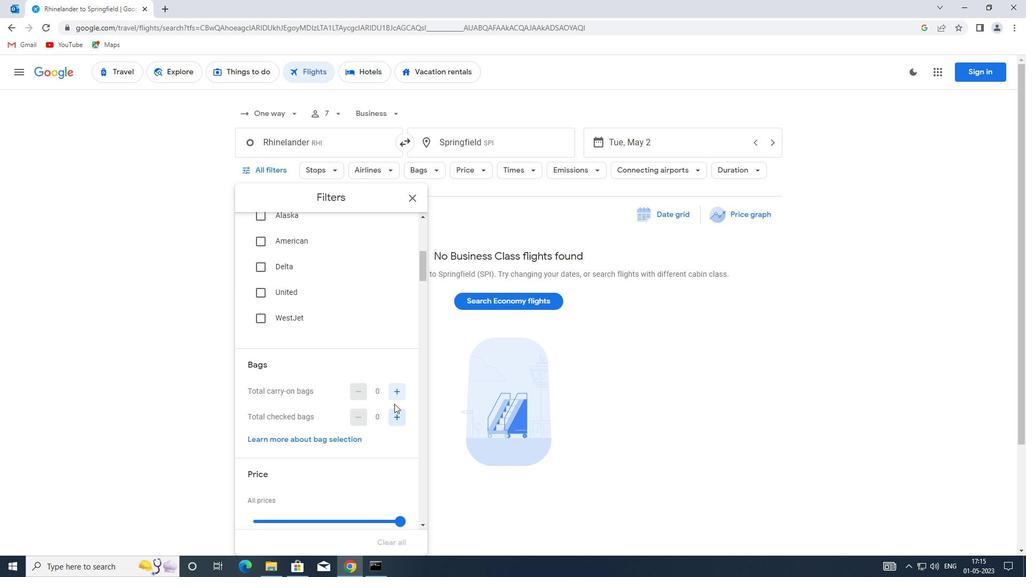 
Action: Mouse pressed left at (397, 392)
Screenshot: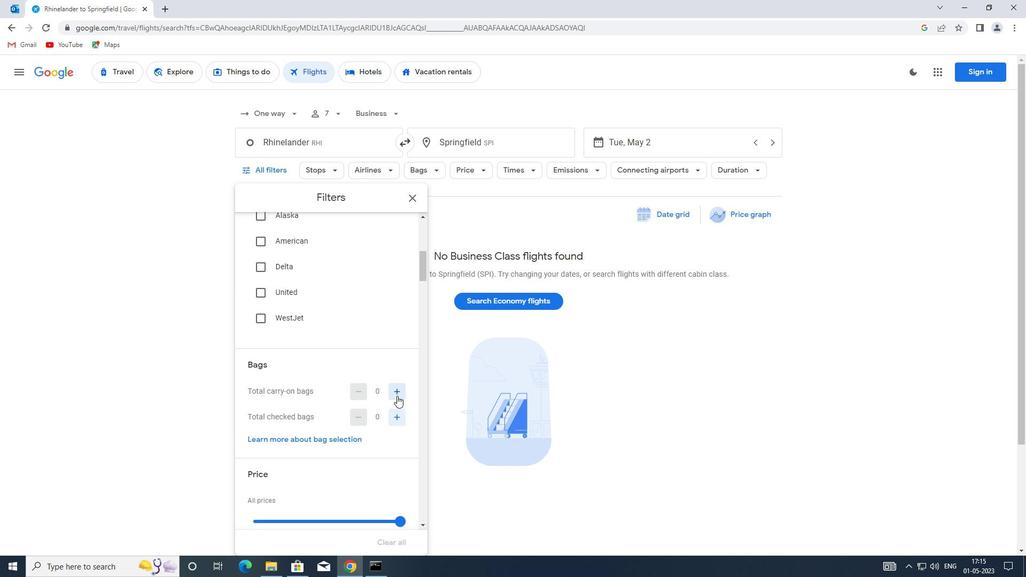 
Action: Mouse pressed left at (397, 392)
Screenshot: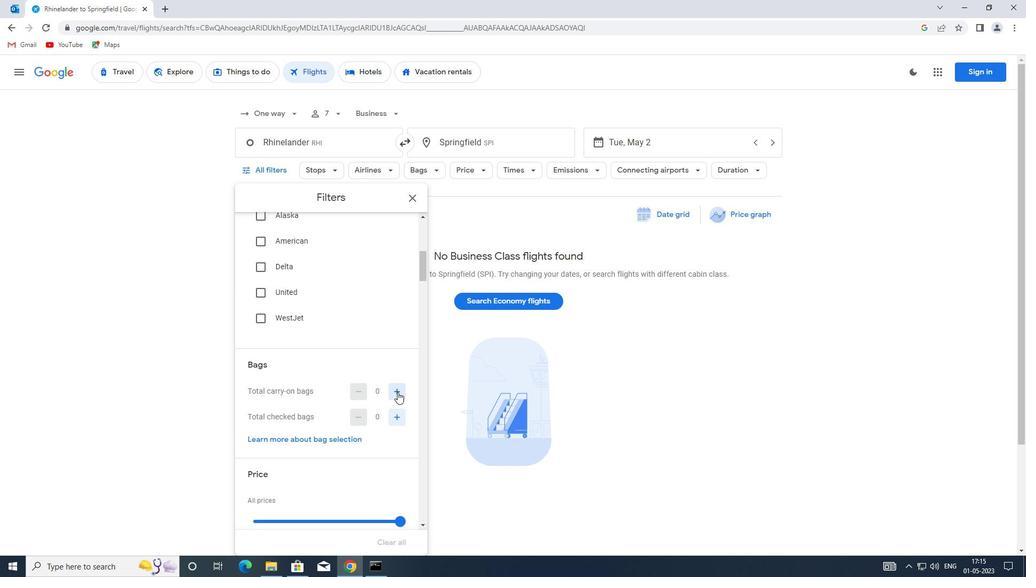 
Action: Mouse moved to (396, 417)
Screenshot: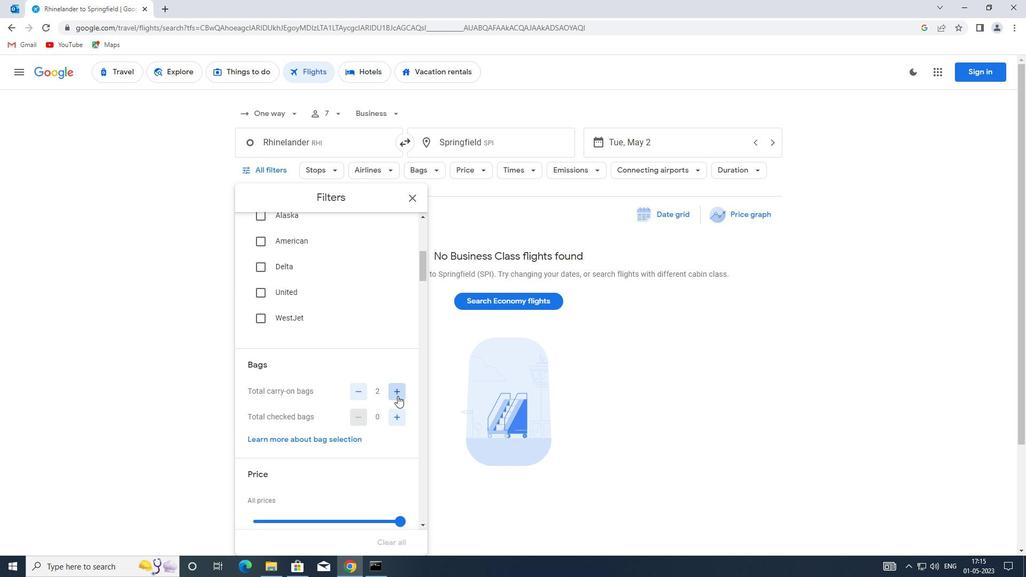 
Action: Mouse pressed left at (396, 417)
Screenshot: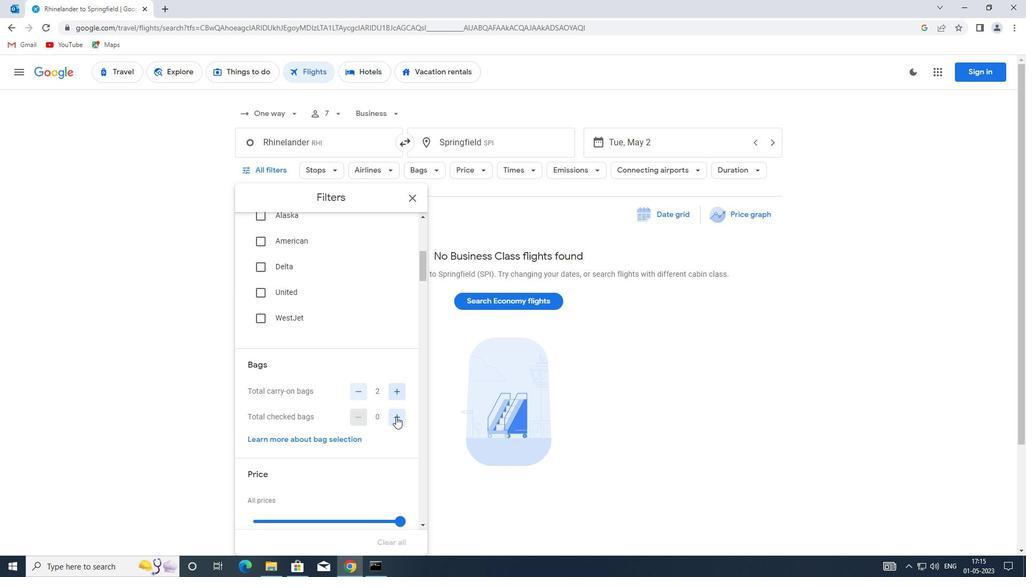 
Action: Mouse moved to (396, 417)
Screenshot: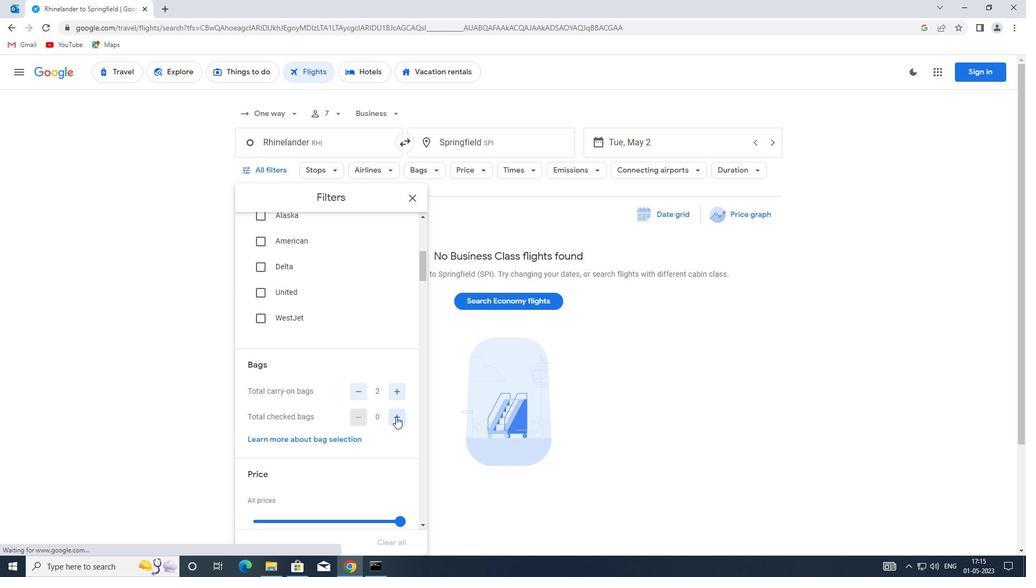 
Action: Mouse pressed left at (396, 417)
Screenshot: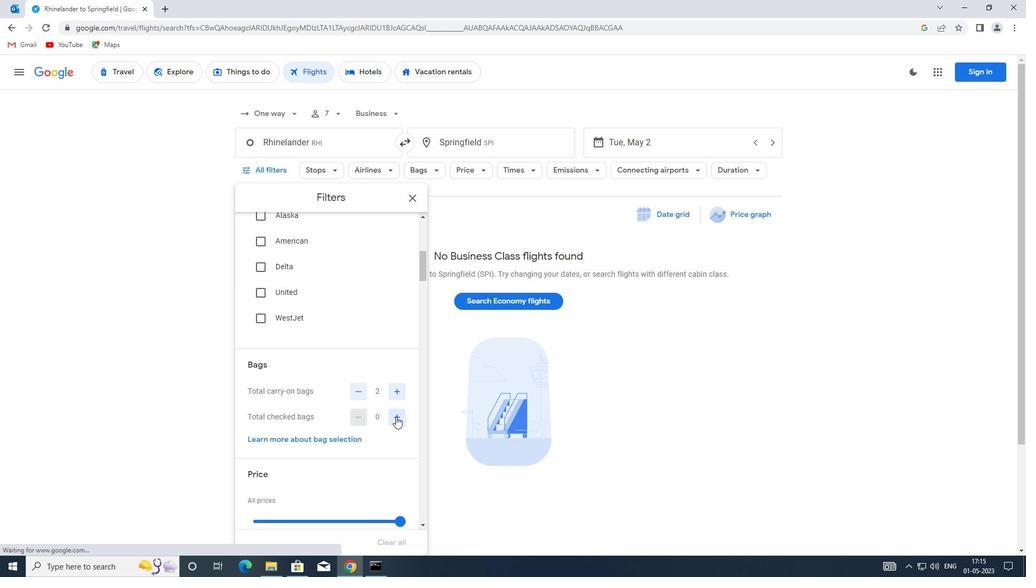 
Action: Mouse pressed left at (396, 417)
Screenshot: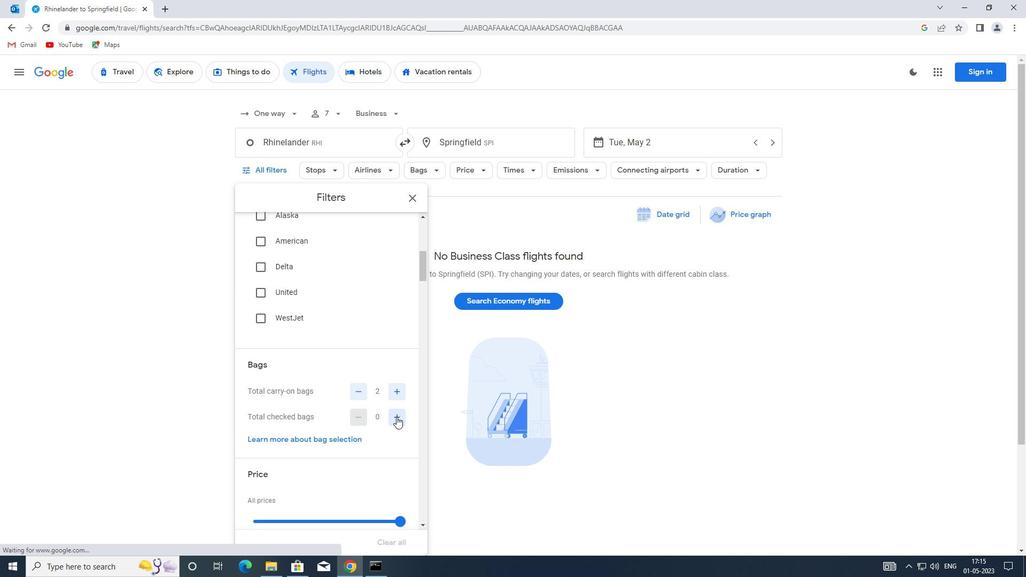 
Action: Mouse pressed left at (396, 417)
Screenshot: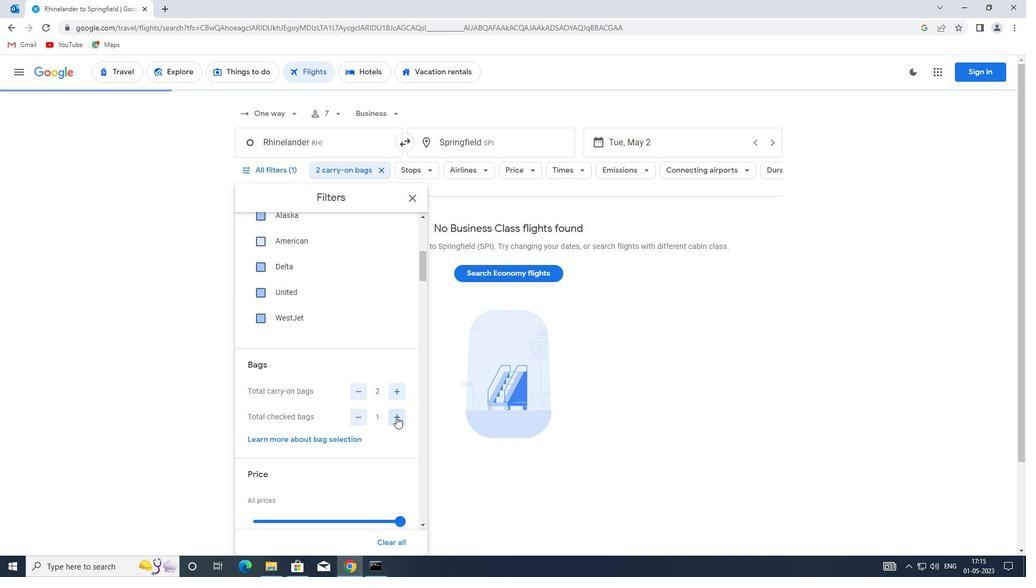 
Action: Mouse pressed left at (396, 417)
Screenshot: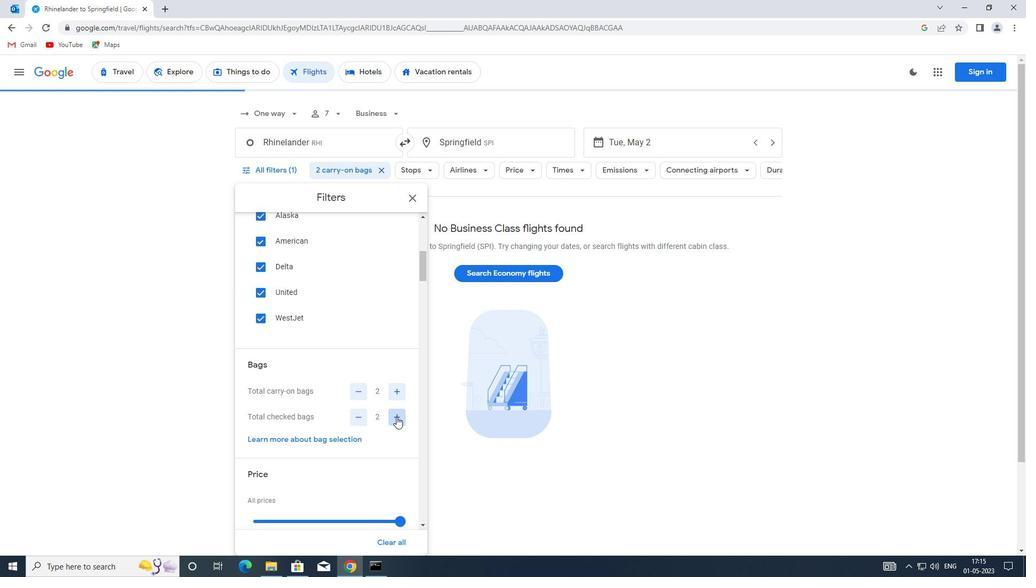 
Action: Mouse pressed left at (396, 417)
Screenshot: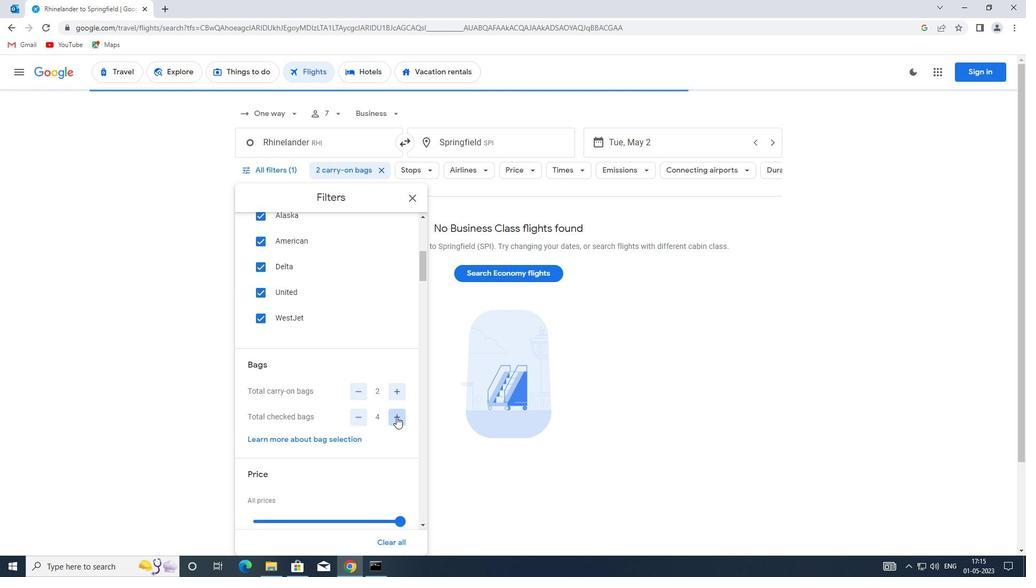
Action: Mouse pressed left at (396, 417)
Screenshot: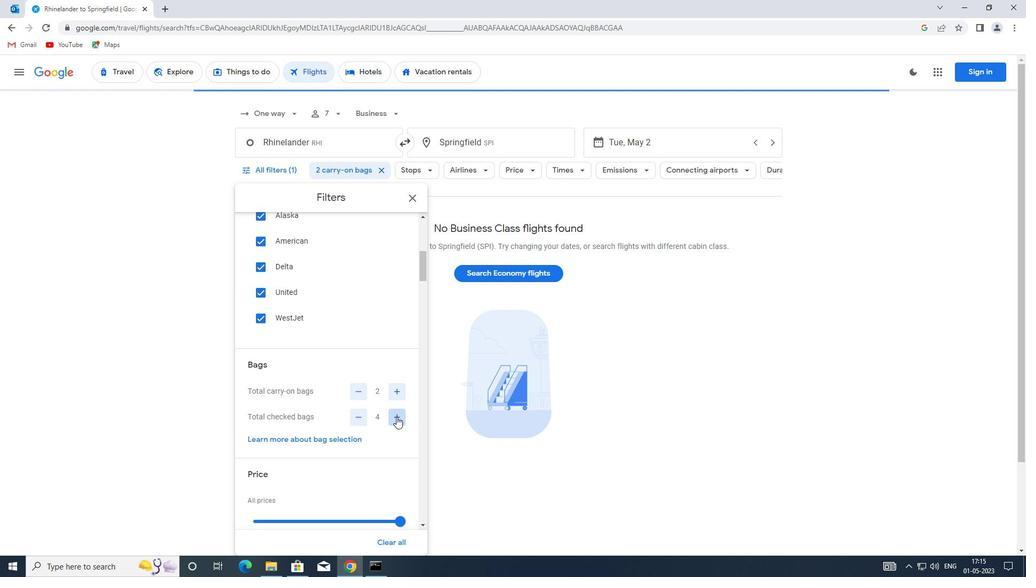 
Action: Mouse pressed left at (396, 417)
Screenshot: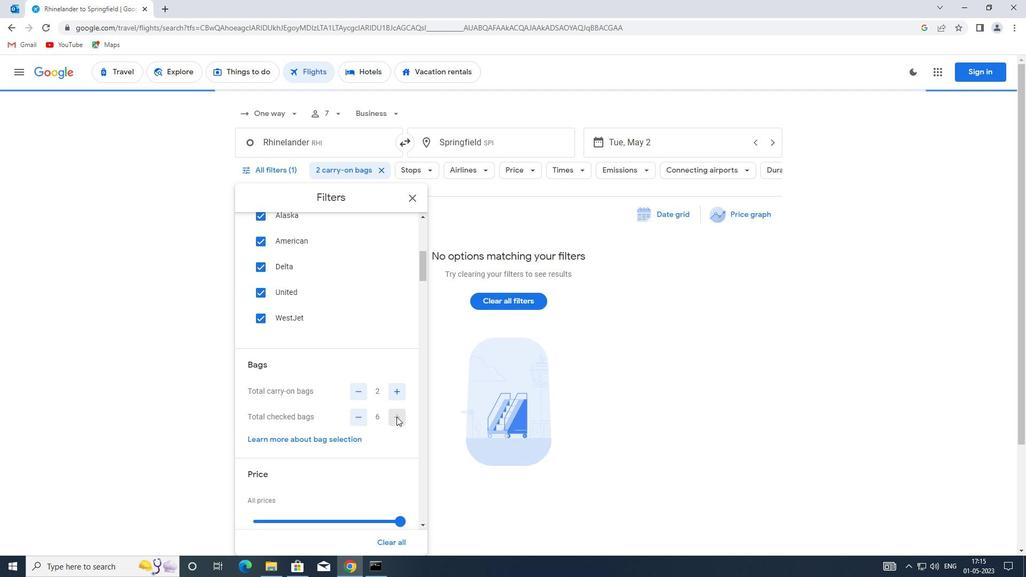 
Action: Mouse moved to (347, 411)
Screenshot: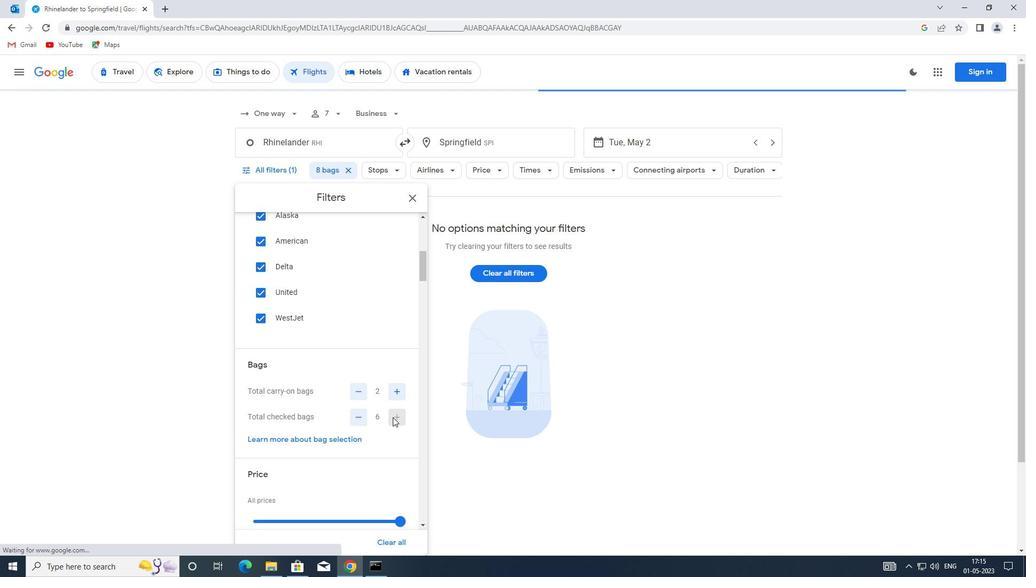 
Action: Mouse scrolled (347, 410) with delta (0, 0)
Screenshot: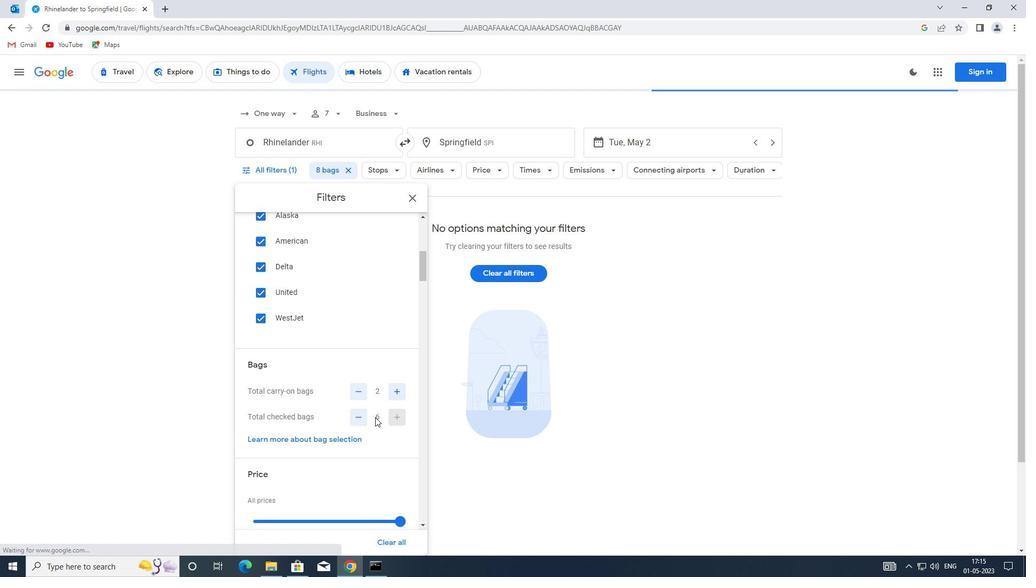 
Action: Mouse scrolled (347, 410) with delta (0, 0)
Screenshot: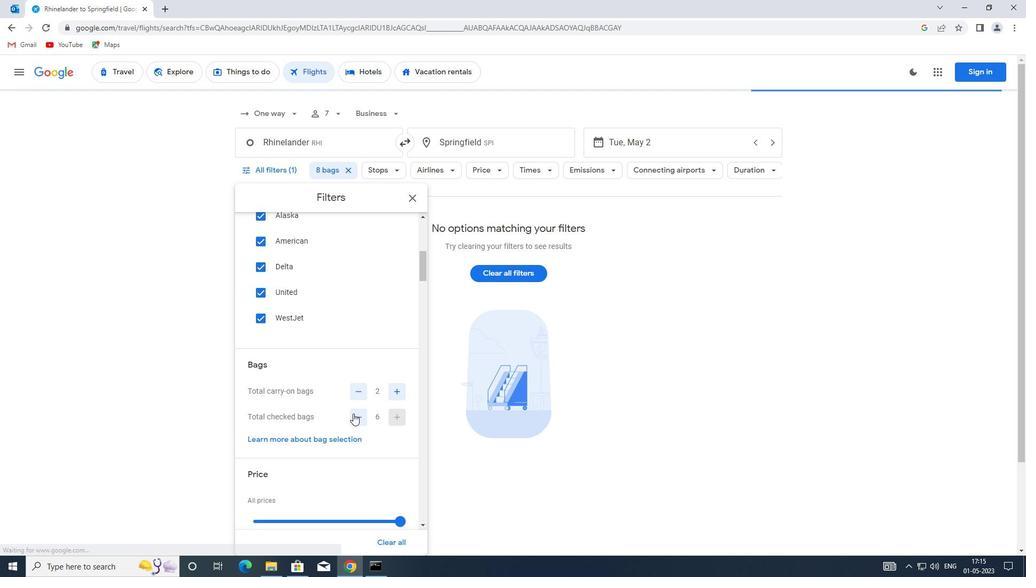 
Action: Mouse scrolled (347, 410) with delta (0, 0)
Screenshot: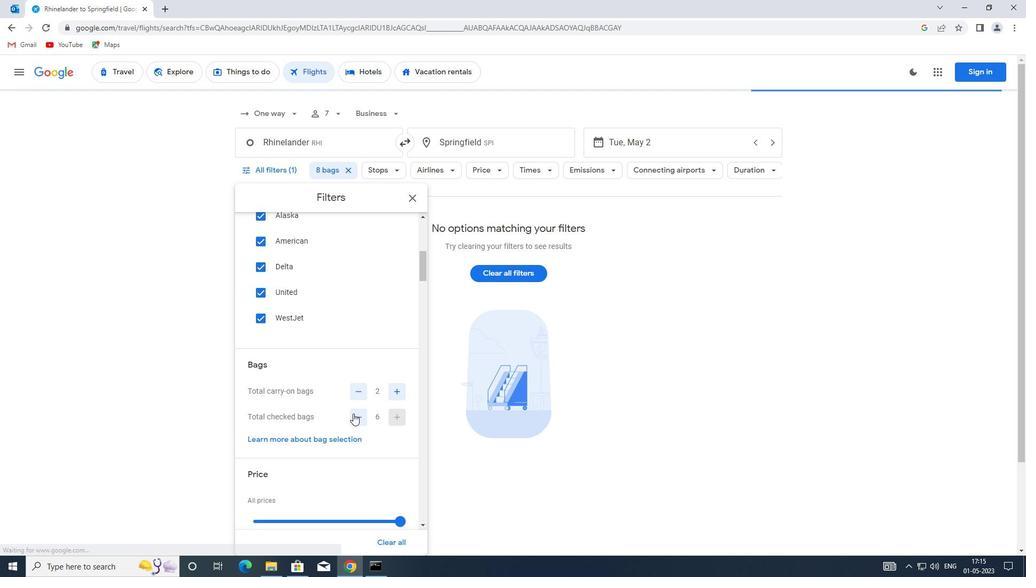 
Action: Mouse moved to (315, 354)
Screenshot: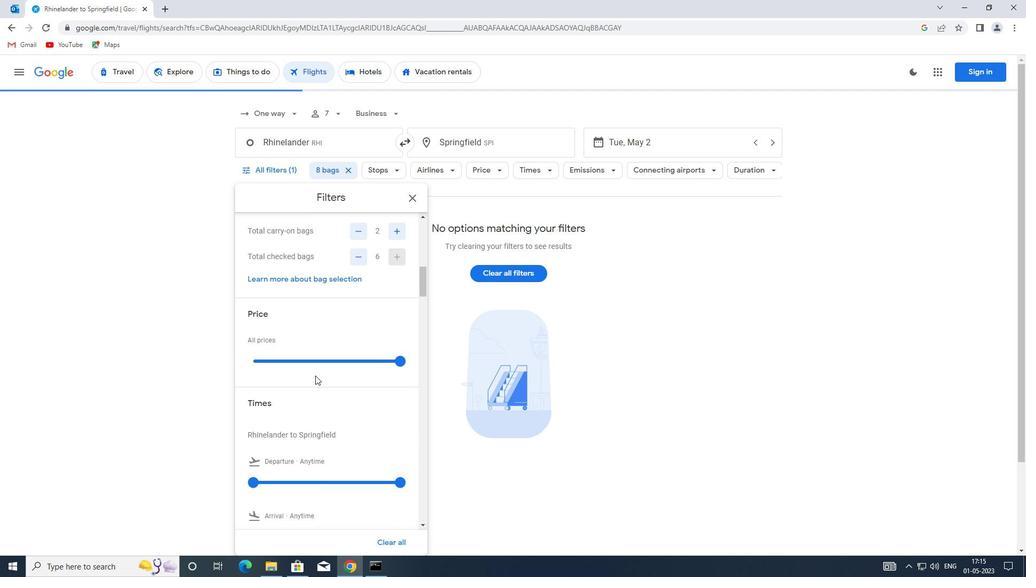 
Action: Mouse pressed left at (315, 354)
Screenshot: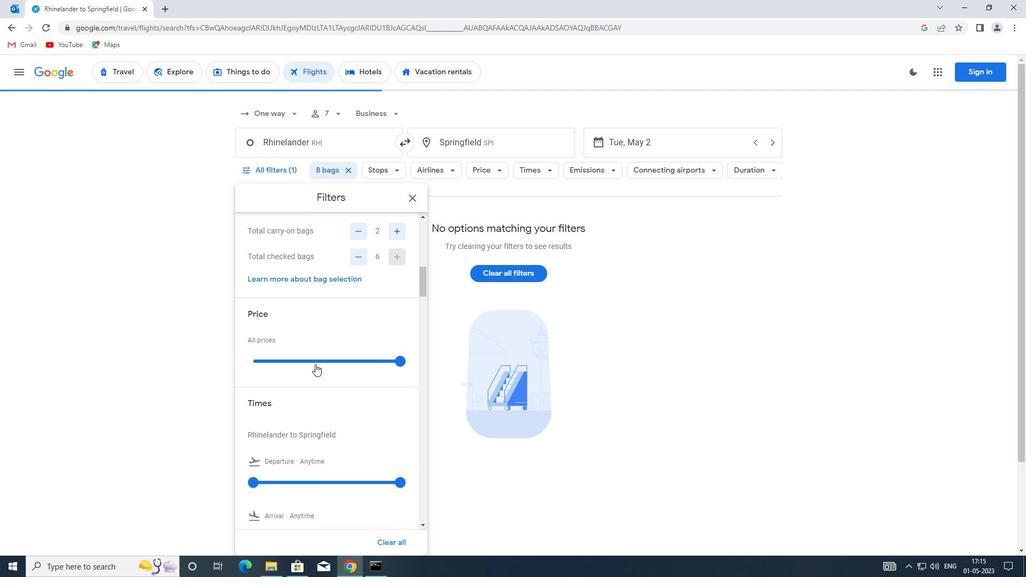
Action: Mouse moved to (310, 359)
Screenshot: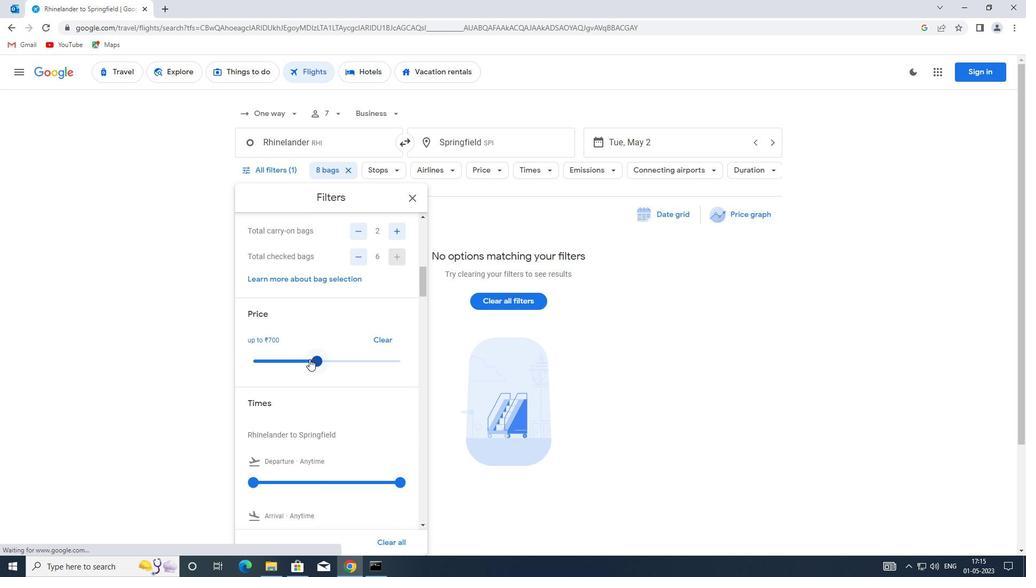 
Action: Mouse pressed left at (310, 359)
Screenshot: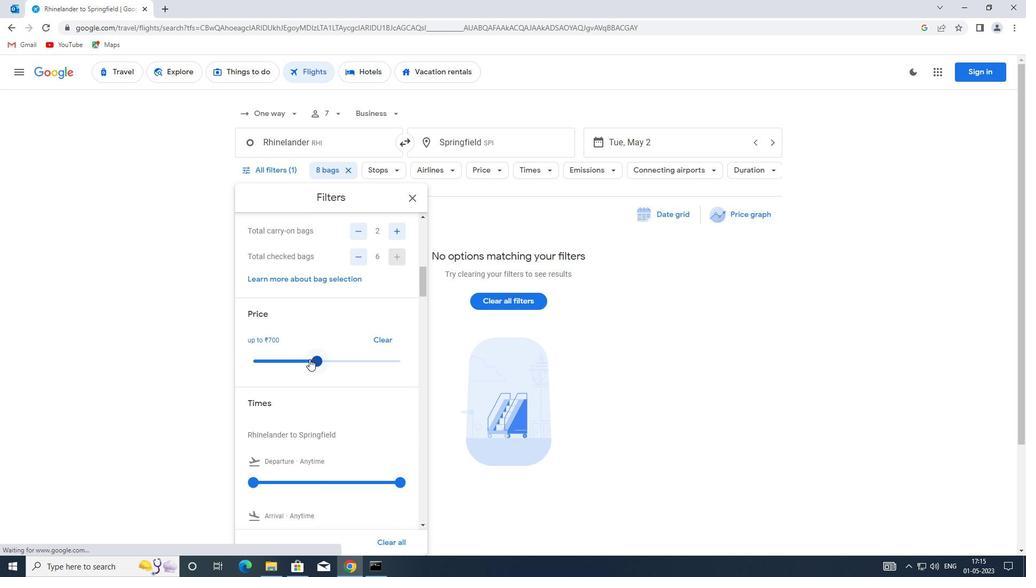 
Action: Mouse moved to (292, 370)
Screenshot: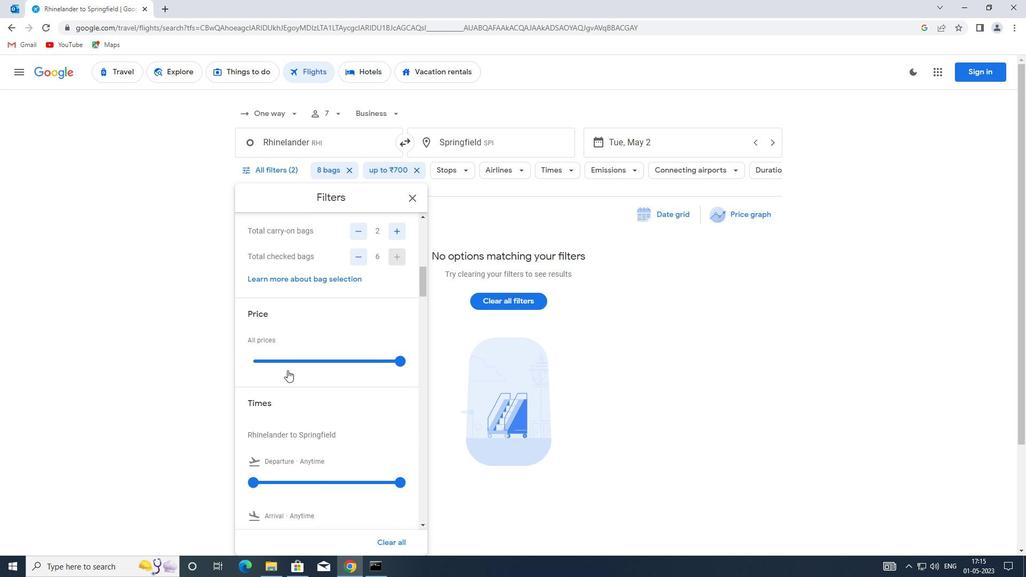 
Action: Mouse scrolled (292, 370) with delta (0, 0)
Screenshot: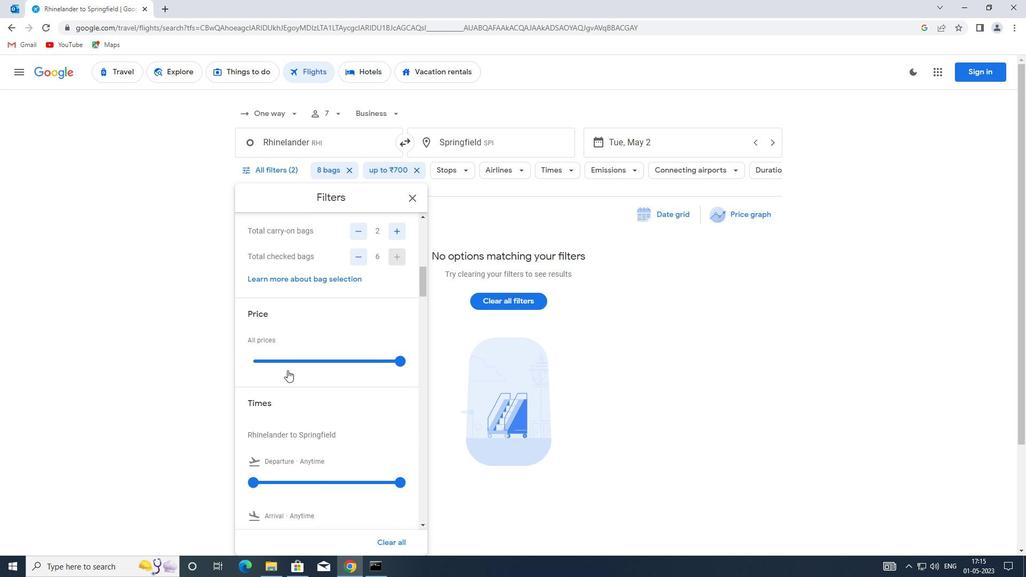 
Action: Mouse scrolled (292, 370) with delta (0, 0)
Screenshot: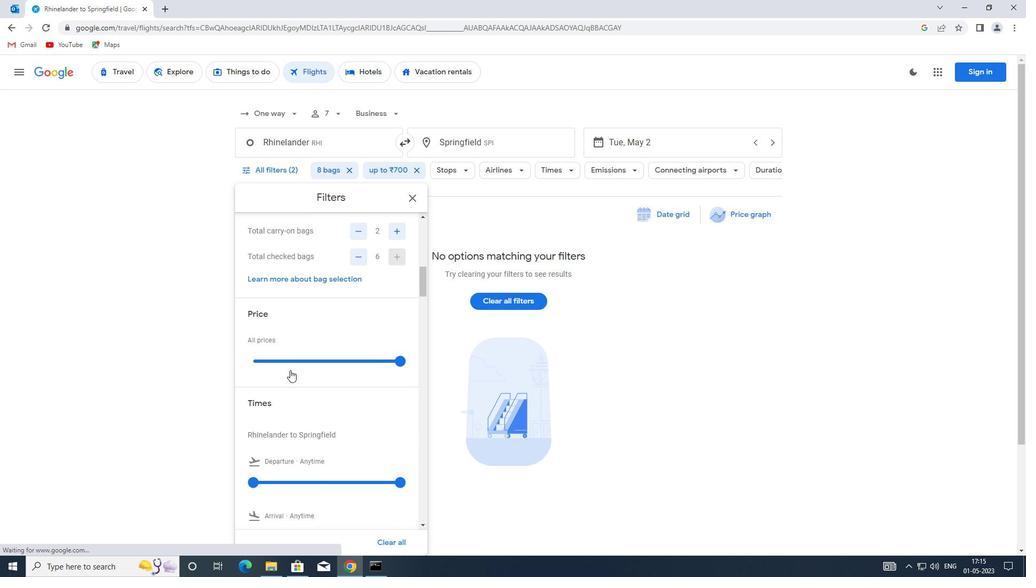
Action: Mouse moved to (256, 375)
Screenshot: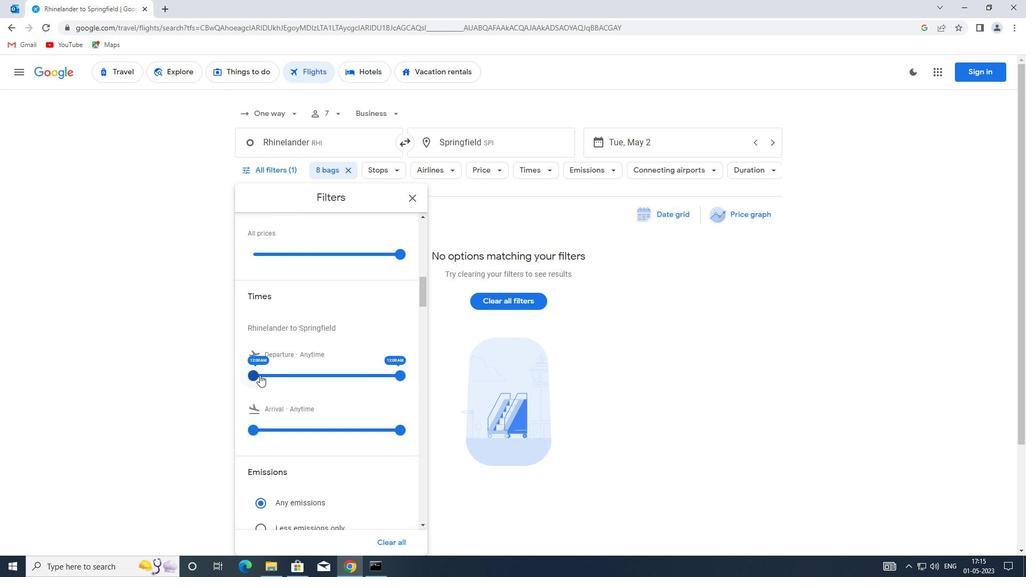 
Action: Mouse pressed left at (256, 375)
Screenshot: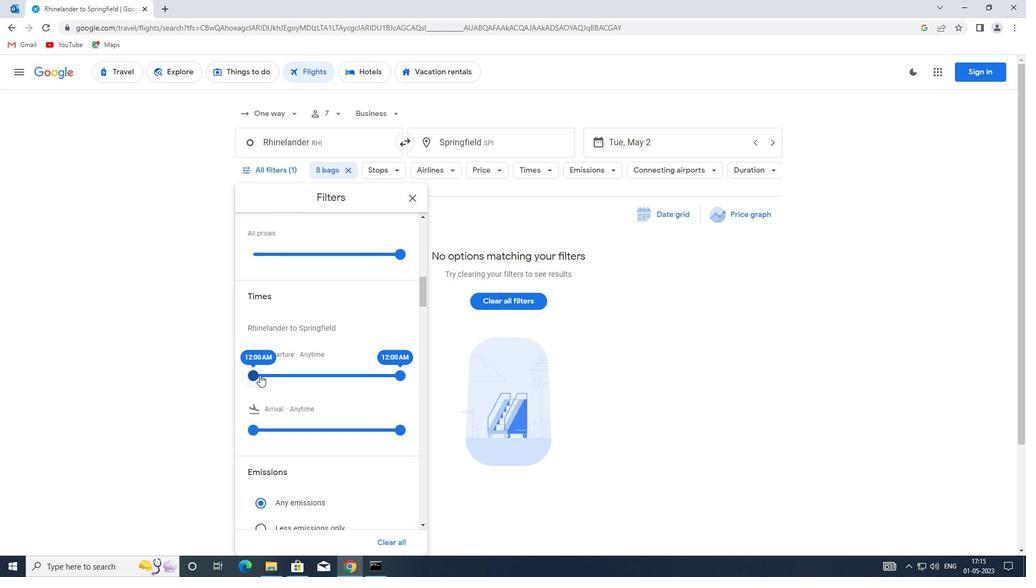 
Action: Mouse moved to (396, 377)
Screenshot: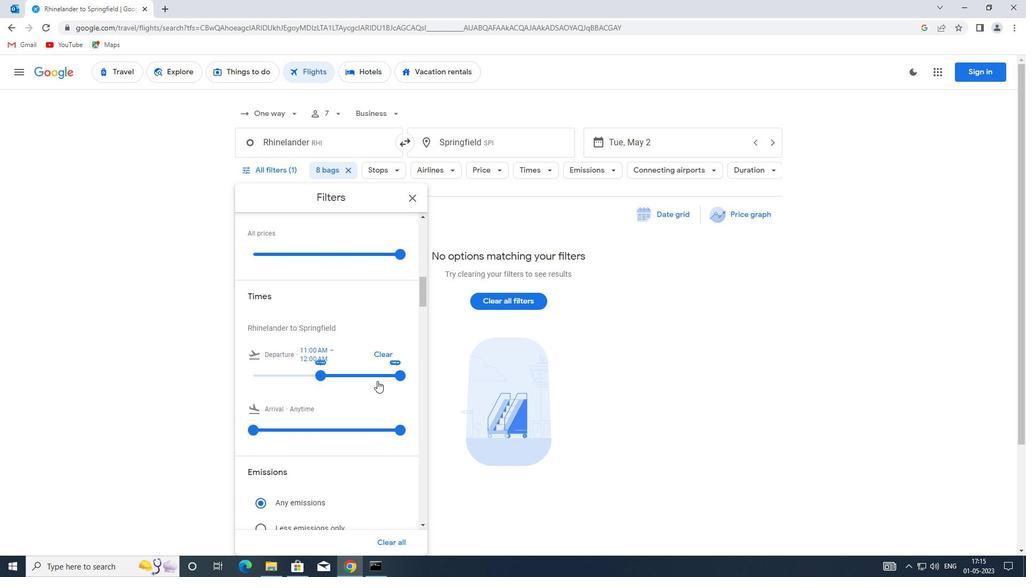 
Action: Mouse pressed left at (396, 377)
Screenshot: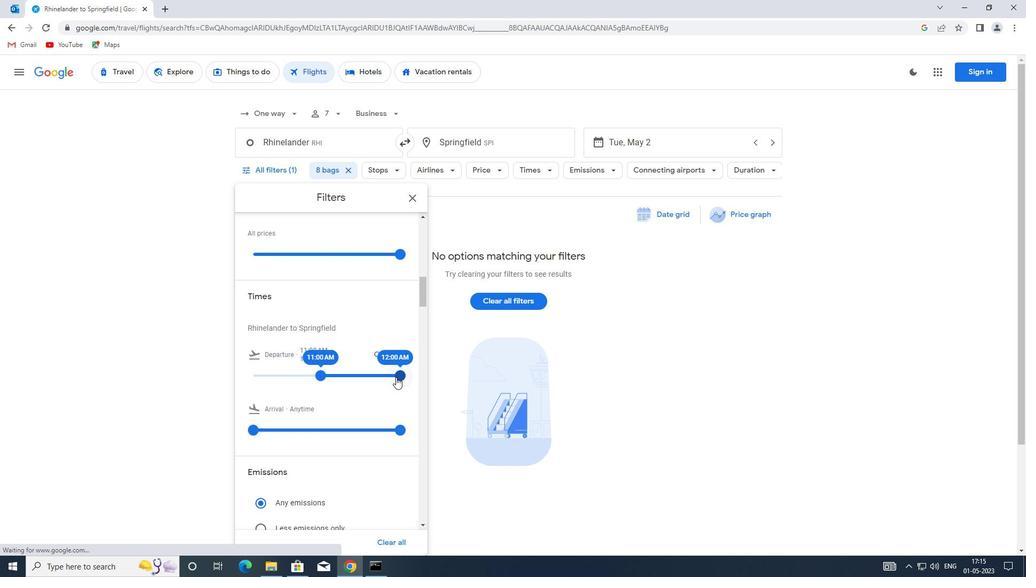 
Action: Mouse moved to (325, 372)
Screenshot: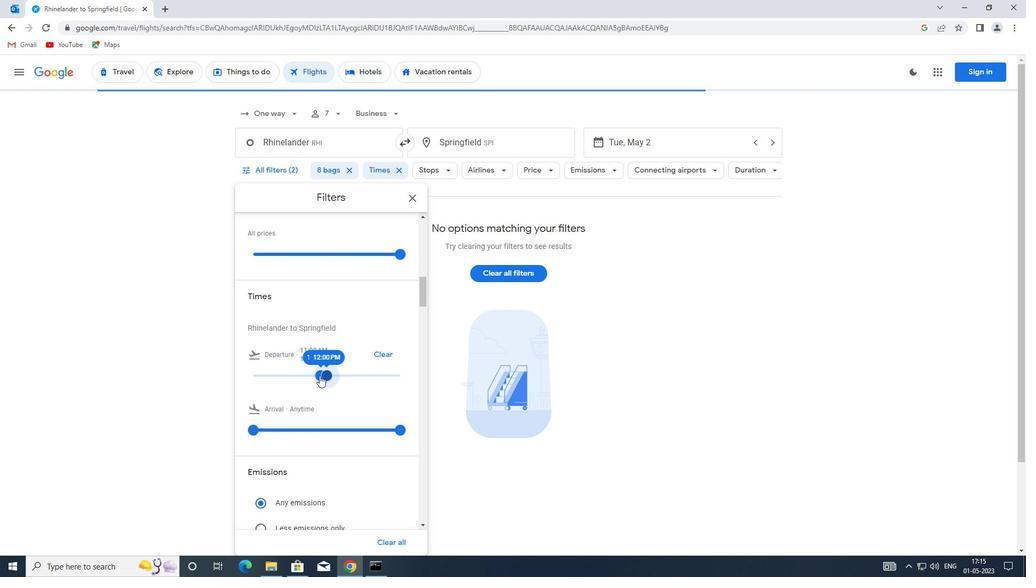 
Action: Mouse scrolled (325, 372) with delta (0, 0)
Screenshot: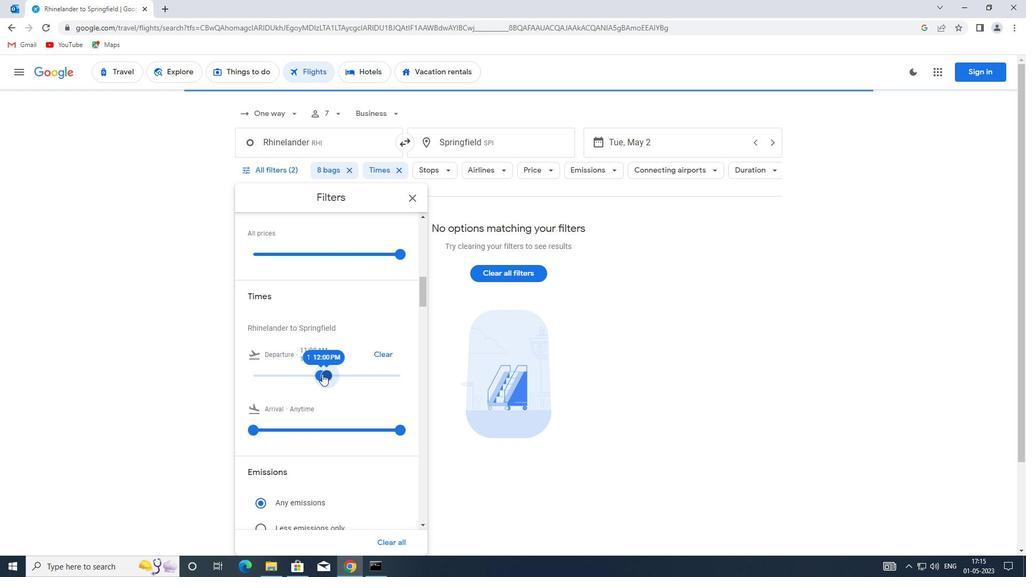 
Action: Mouse scrolled (325, 372) with delta (0, 0)
Screenshot: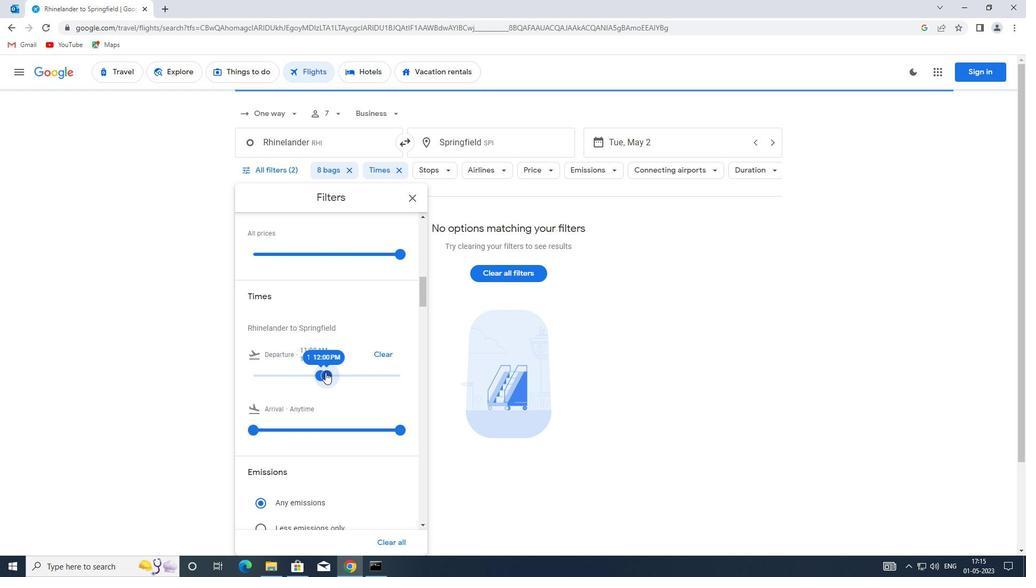 
Action: Mouse moved to (325, 372)
Screenshot: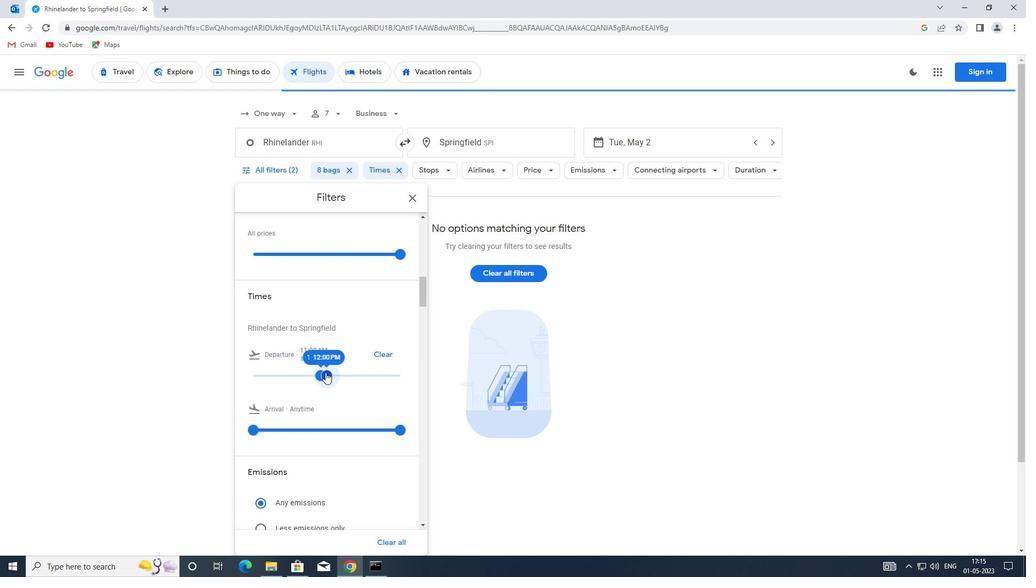 
Action: Mouse scrolled (325, 372) with delta (0, 0)
Screenshot: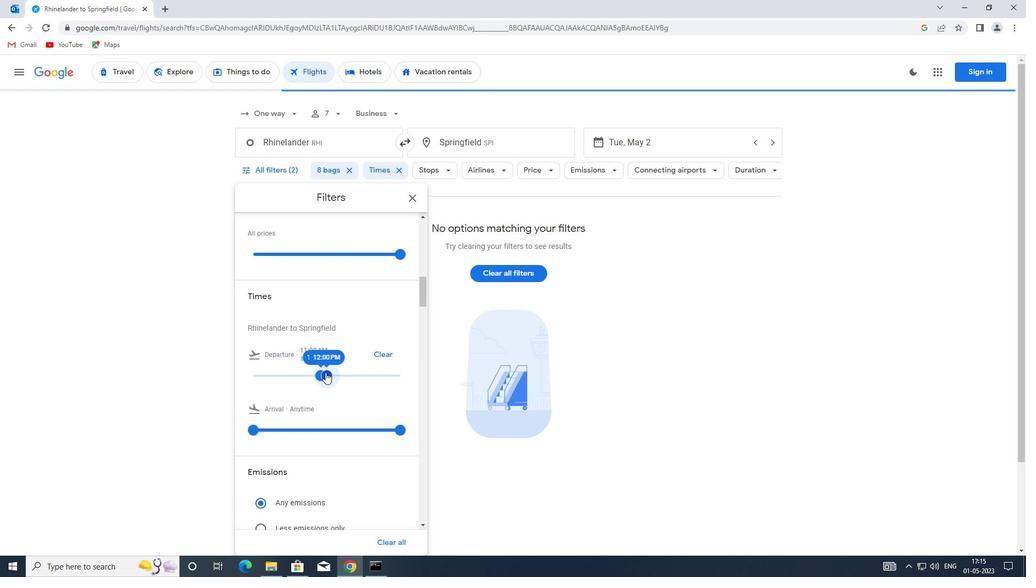
Action: Mouse moved to (410, 197)
Screenshot: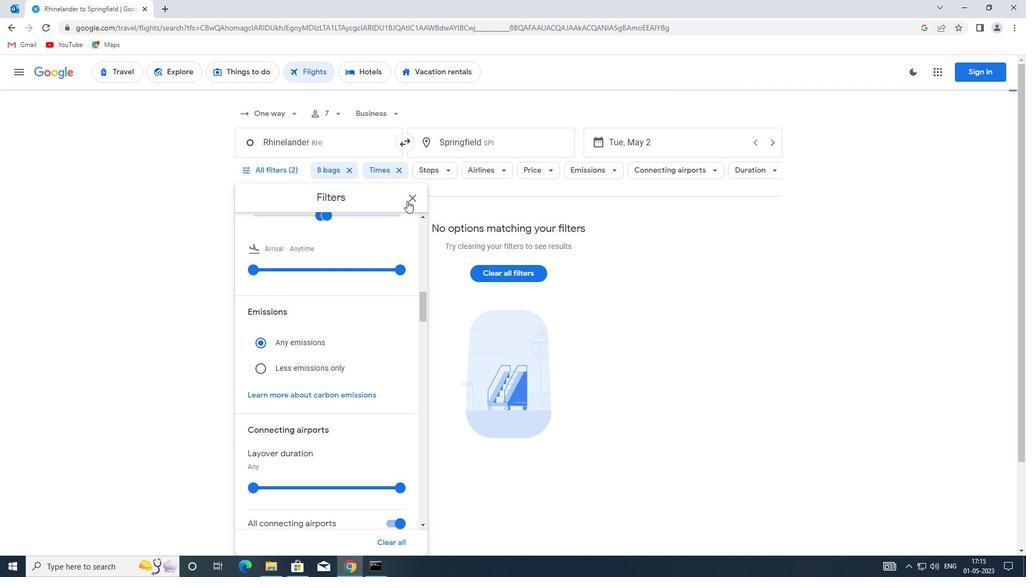 
Action: Mouse pressed left at (410, 197)
Screenshot: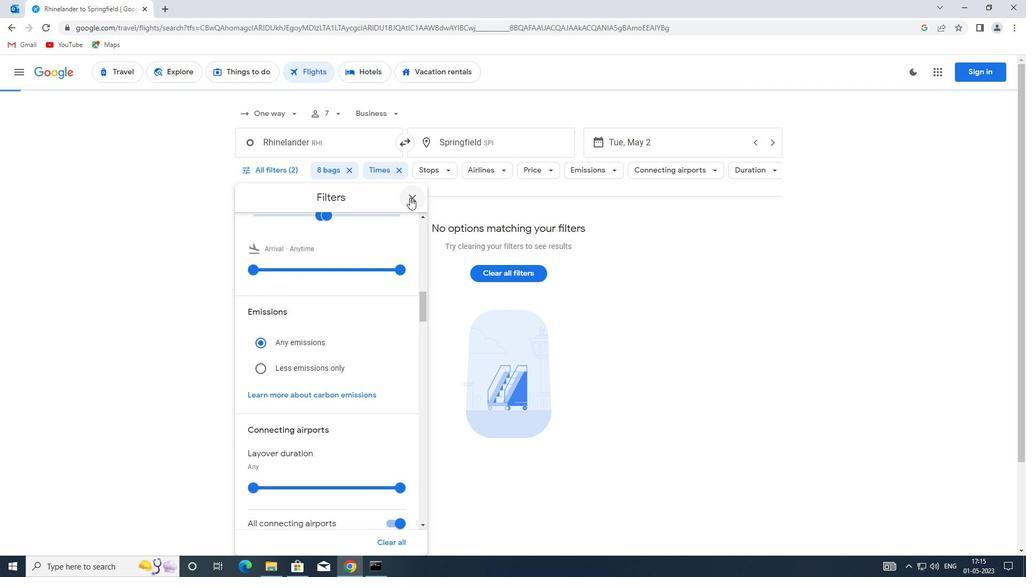 
Action: Mouse moved to (404, 205)
Screenshot: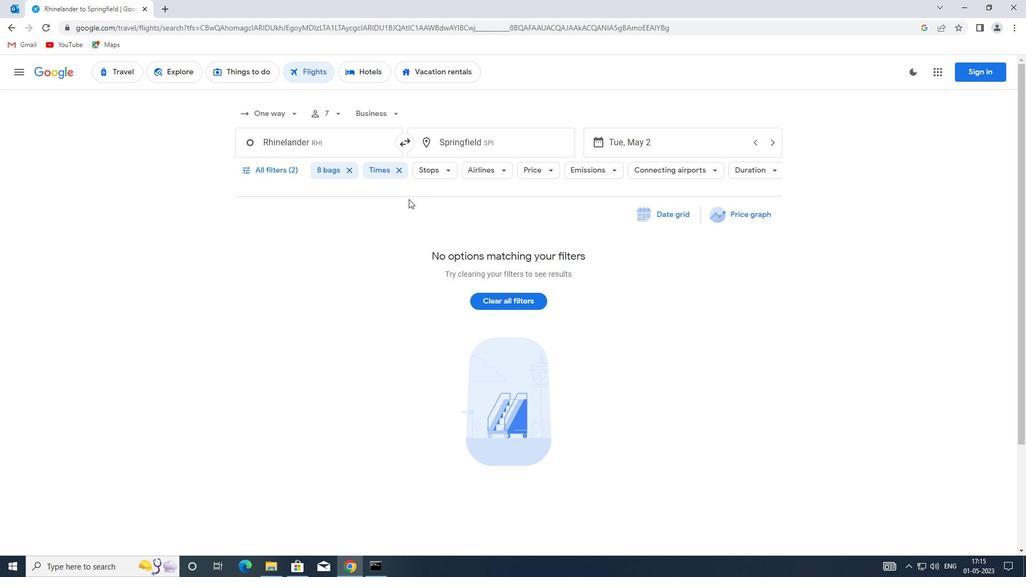 
